 Task: Look for space in Basyūn, Egypt from 3rd August, 2023 to 17th August, 2023 for 3 adults, 1 child in price range Rs.3000 to Rs.15000. Place can be entire place with 3 bedrooms having 4 beds and 2 bathrooms. Property type can be house, flat, guest house. Booking option can be shelf check-in. Required host language is English.
Action: Mouse moved to (409, 77)
Screenshot: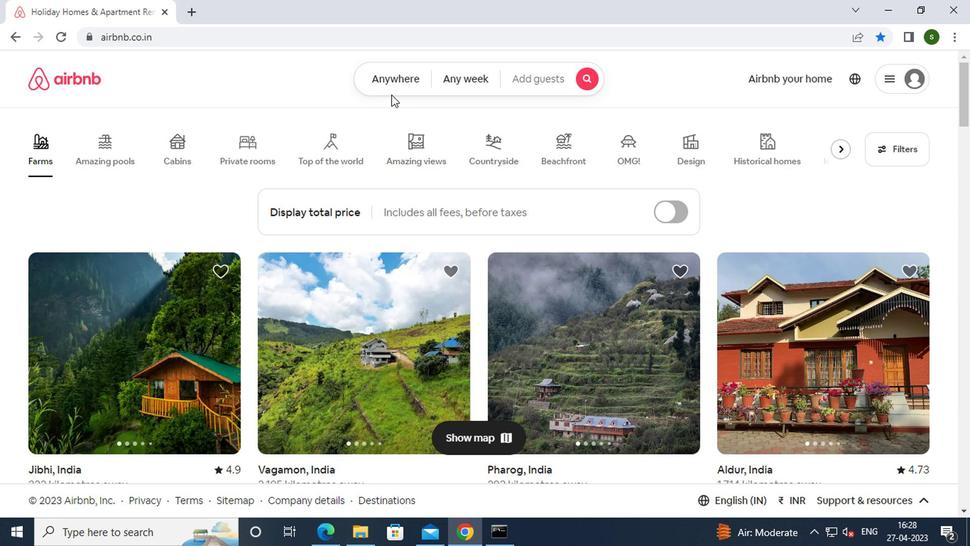 
Action: Mouse pressed left at (409, 77)
Screenshot: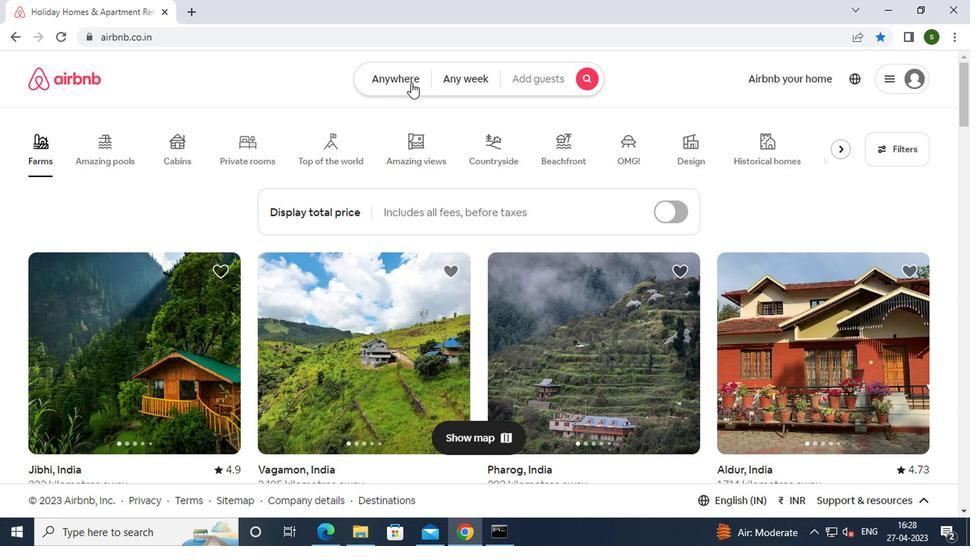 
Action: Mouse moved to (365, 137)
Screenshot: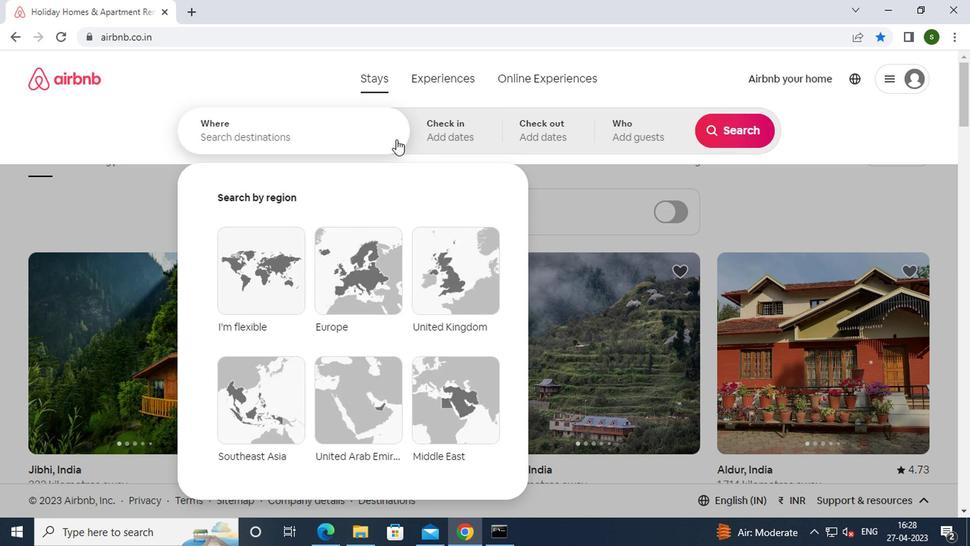 
Action: Mouse pressed left at (365, 137)
Screenshot: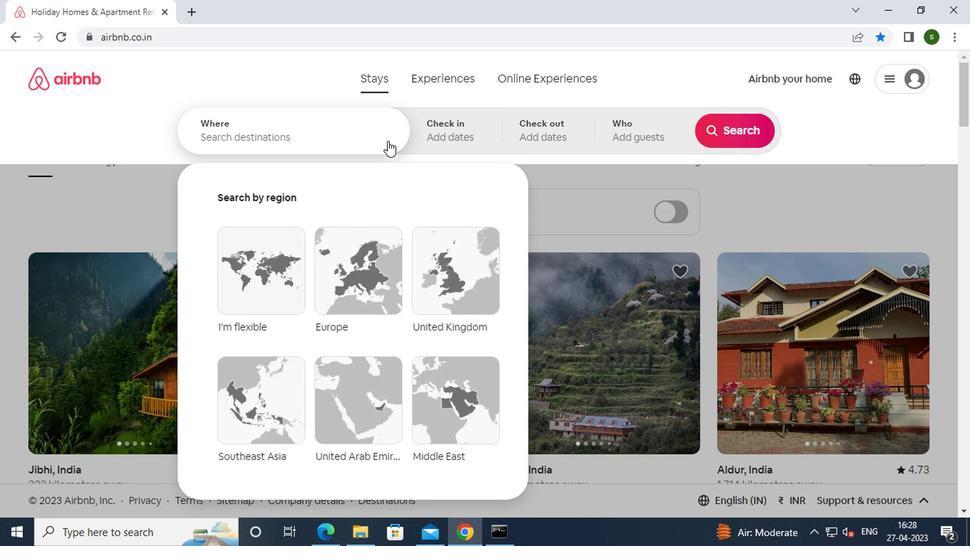 
Action: Key pressed b<Key.caps_lock>asyun,<Key.space><Key.caps_lock>e<Key.caps_lock>gypt<Key.enter>
Screenshot: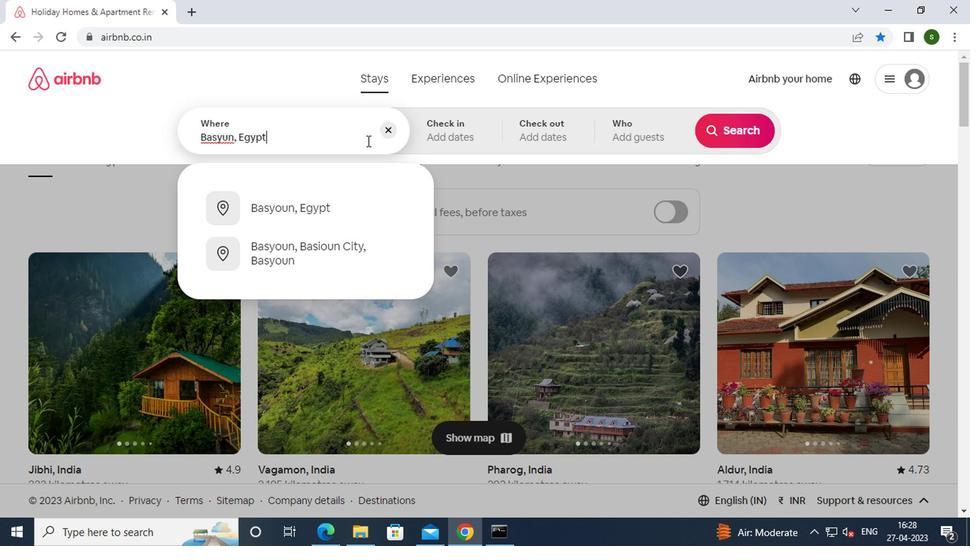 
Action: Mouse moved to (723, 243)
Screenshot: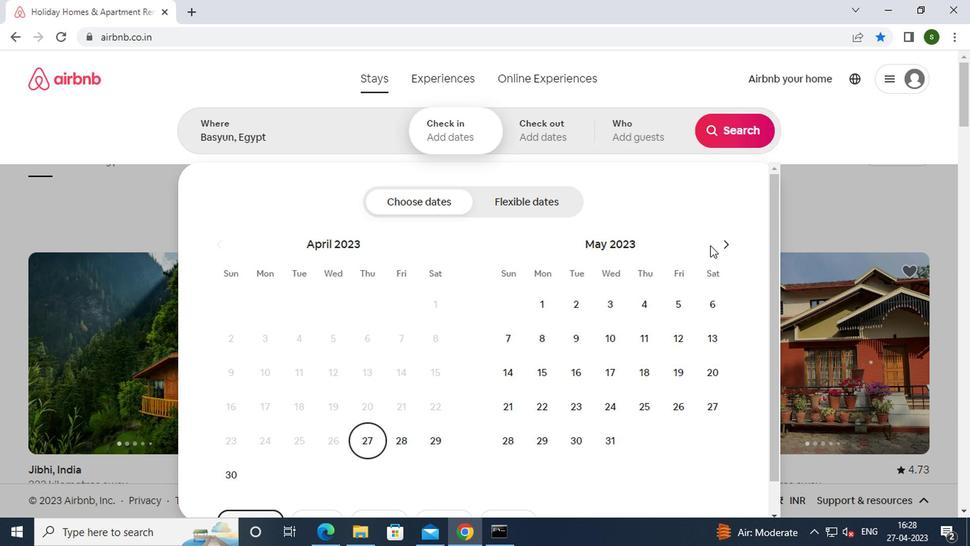 
Action: Mouse pressed left at (723, 243)
Screenshot: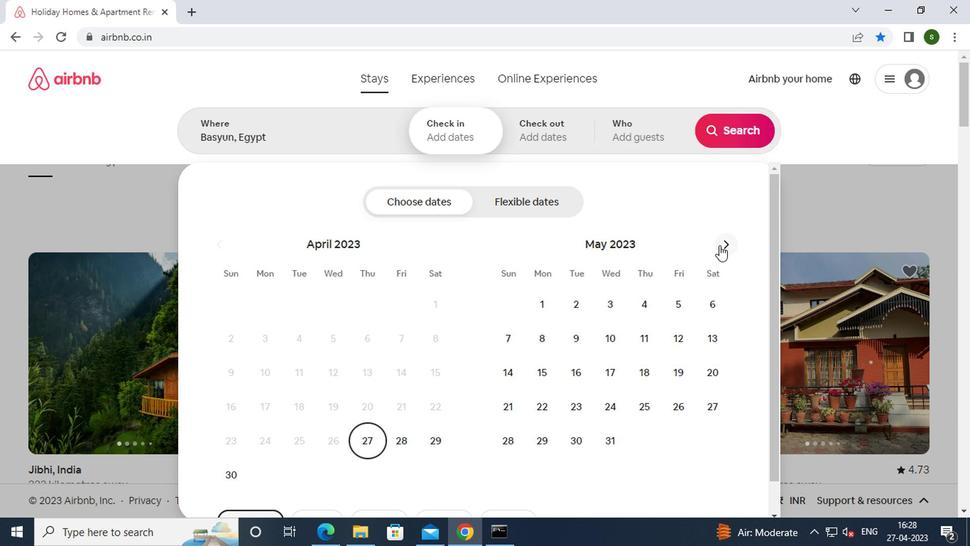 
Action: Mouse pressed left at (723, 243)
Screenshot: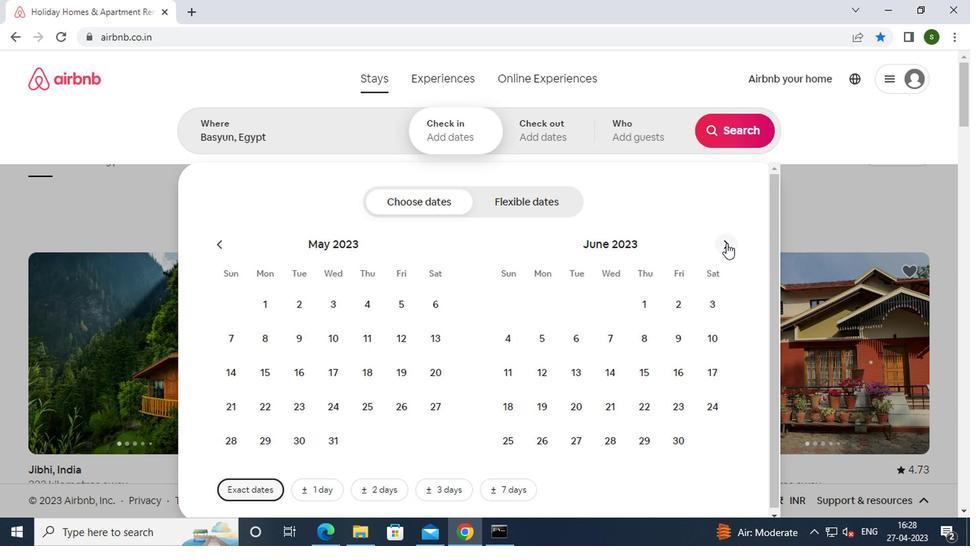 
Action: Mouse pressed left at (723, 243)
Screenshot: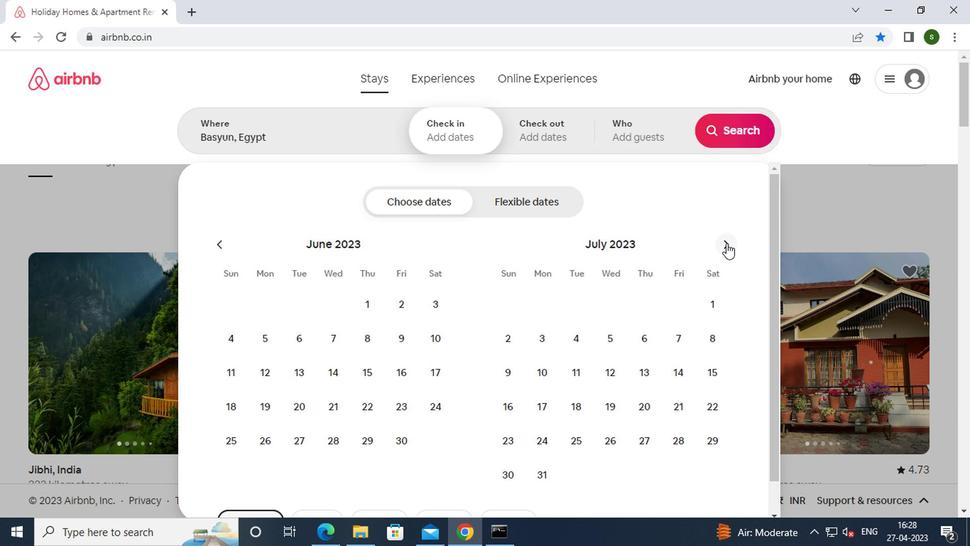 
Action: Mouse moved to (655, 309)
Screenshot: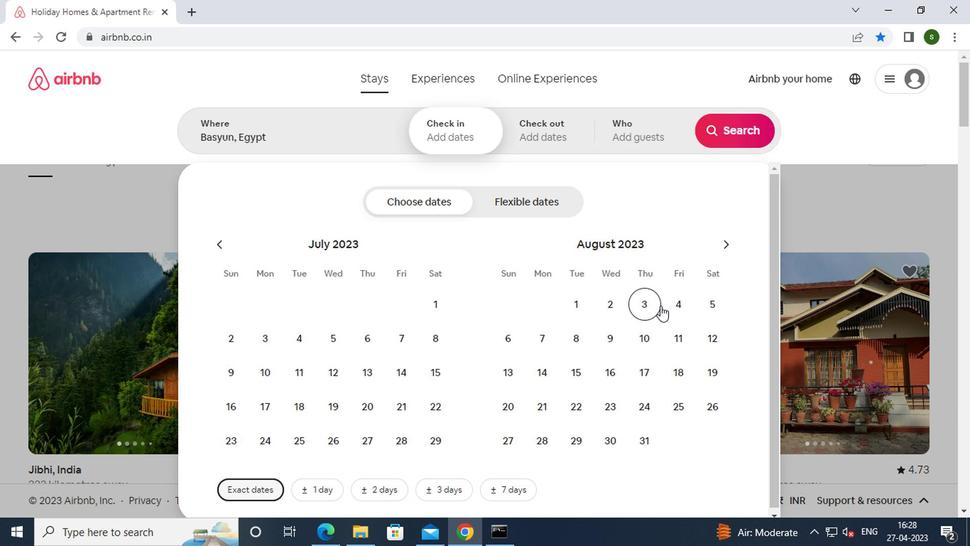 
Action: Mouse pressed left at (655, 309)
Screenshot: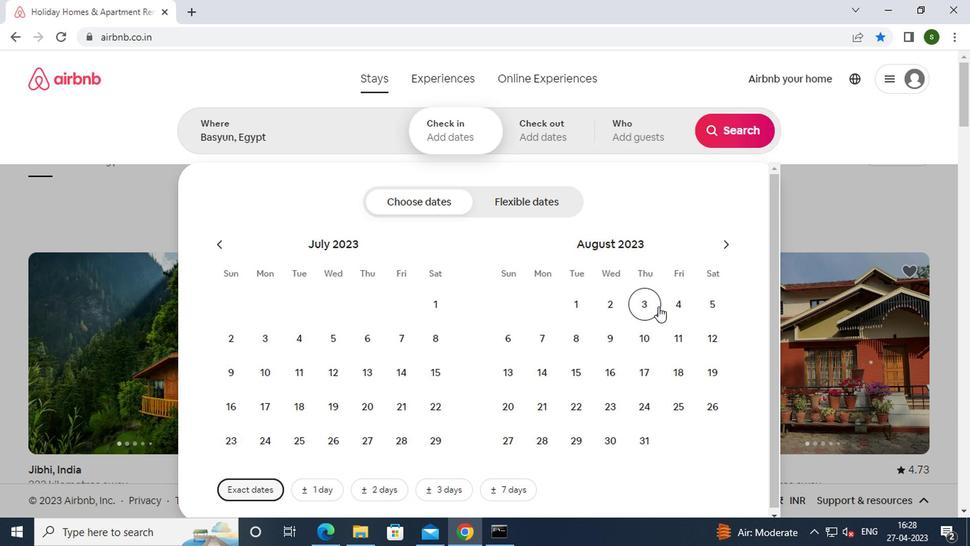 
Action: Mouse moved to (648, 373)
Screenshot: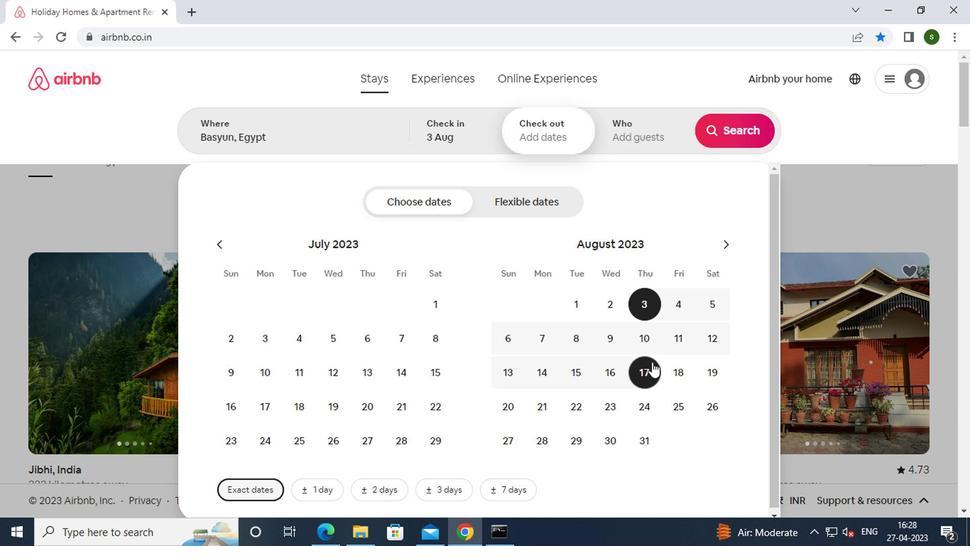 
Action: Mouse pressed left at (648, 373)
Screenshot: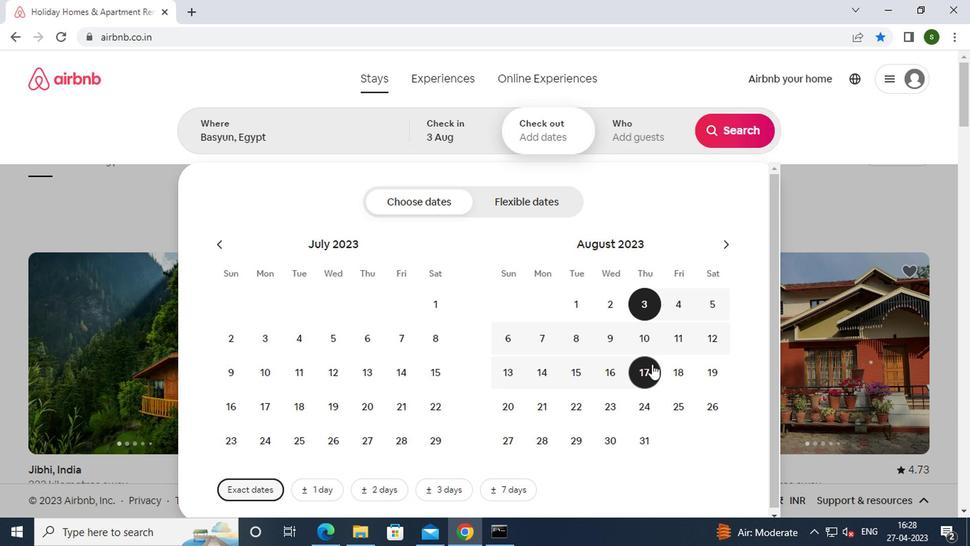 
Action: Mouse moved to (630, 115)
Screenshot: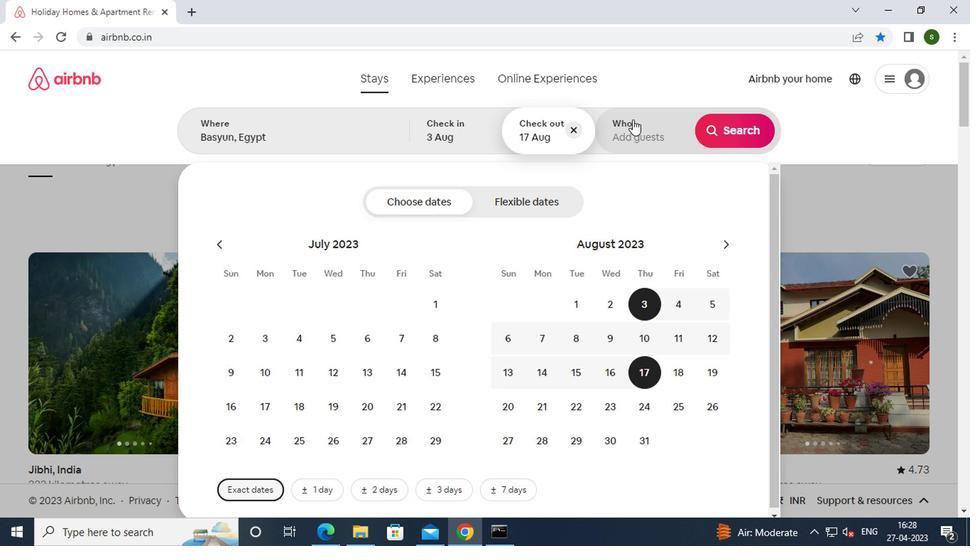 
Action: Mouse pressed left at (630, 115)
Screenshot: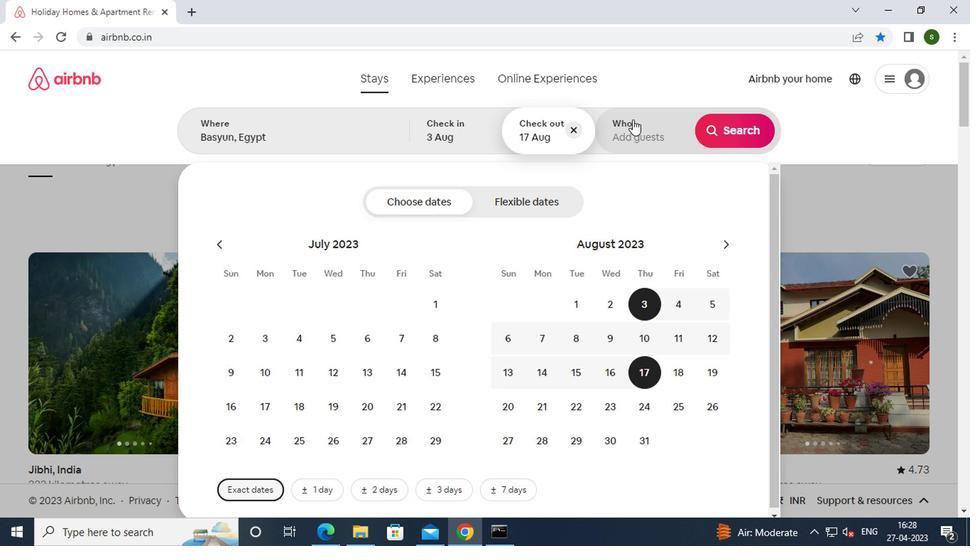 
Action: Mouse moved to (723, 203)
Screenshot: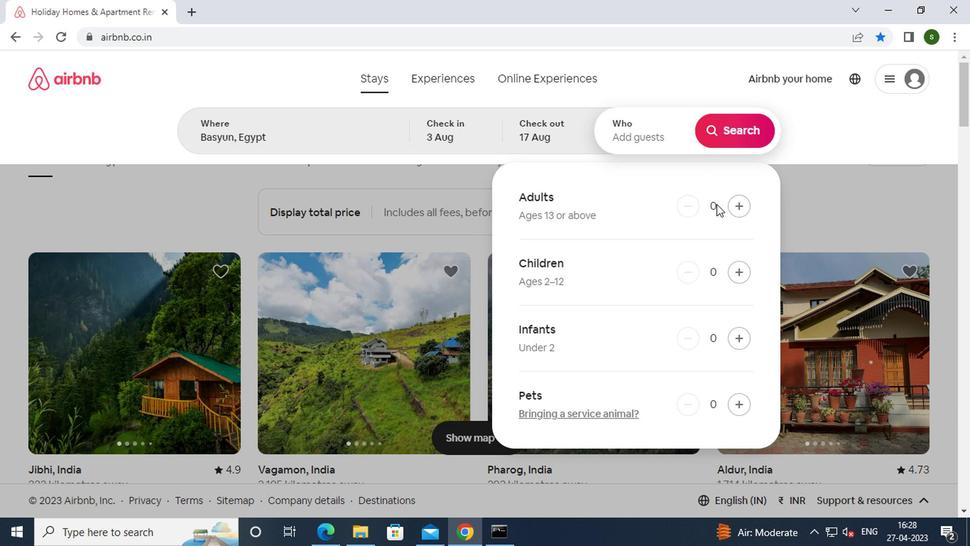 
Action: Mouse pressed left at (723, 203)
Screenshot: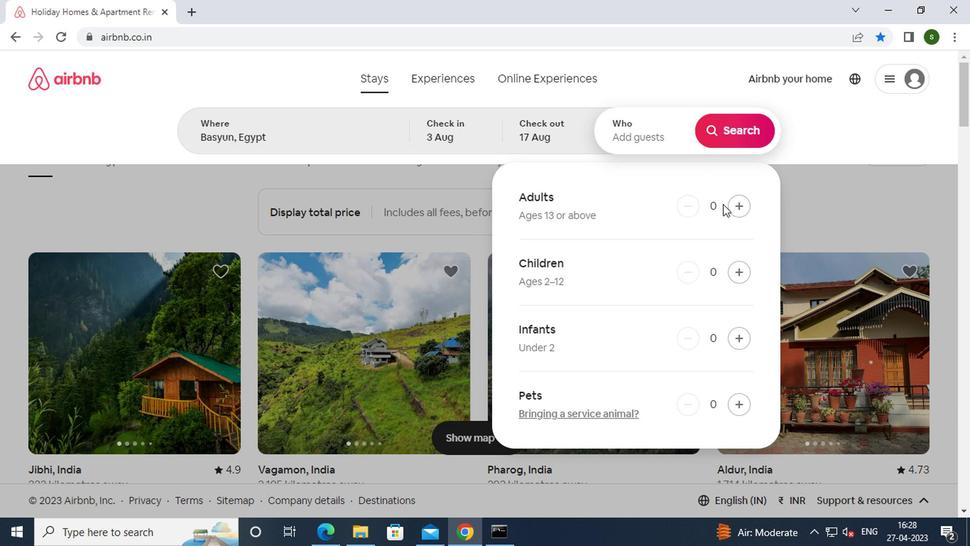 
Action: Mouse moved to (731, 203)
Screenshot: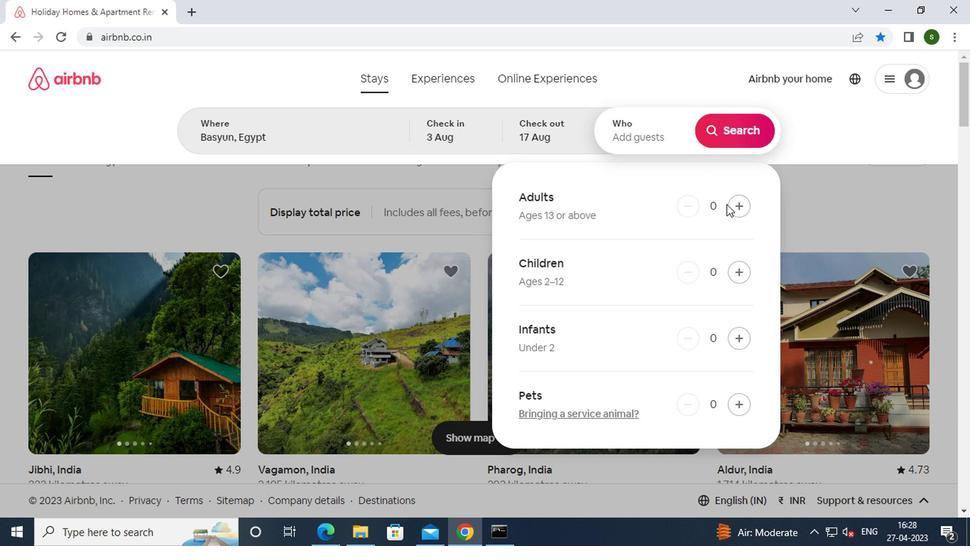 
Action: Mouse pressed left at (731, 203)
Screenshot: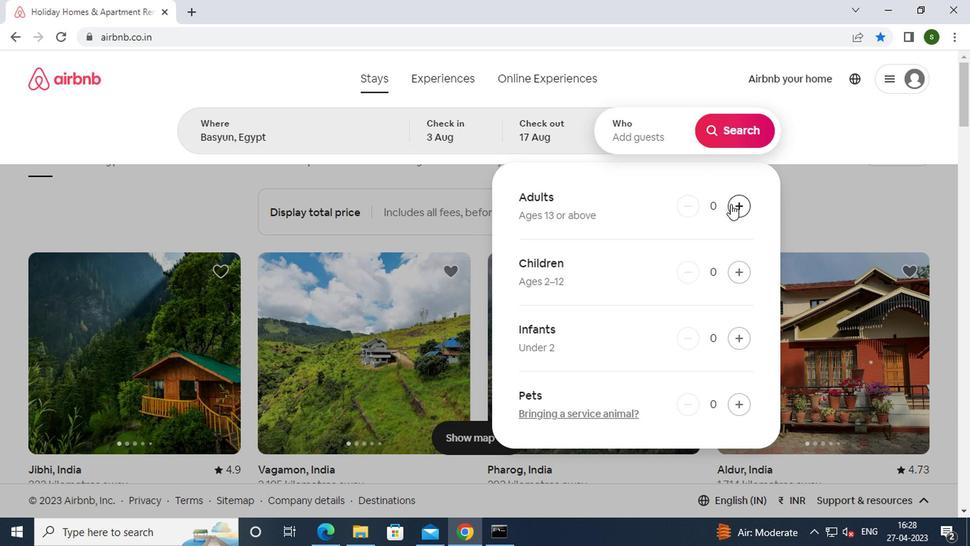 
Action: Mouse pressed left at (731, 203)
Screenshot: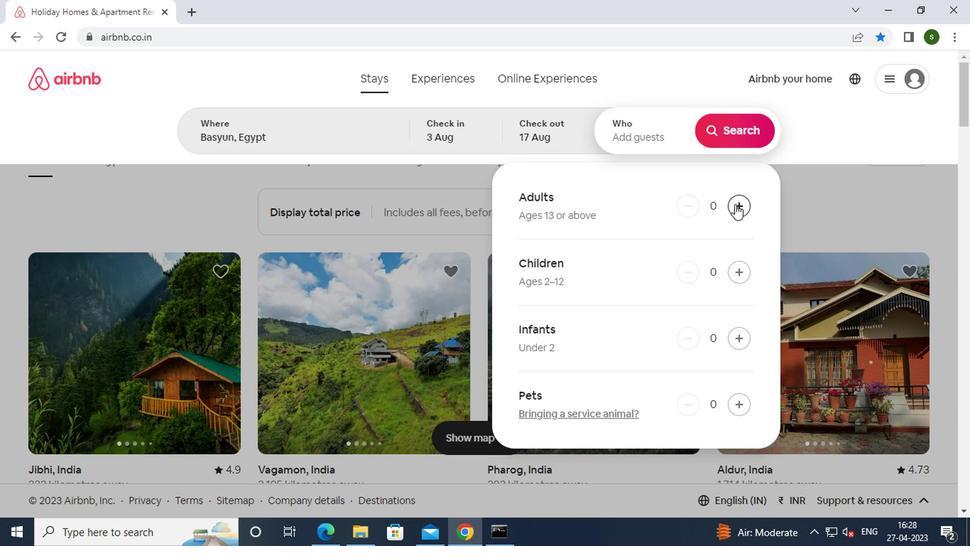 
Action: Mouse pressed left at (731, 203)
Screenshot: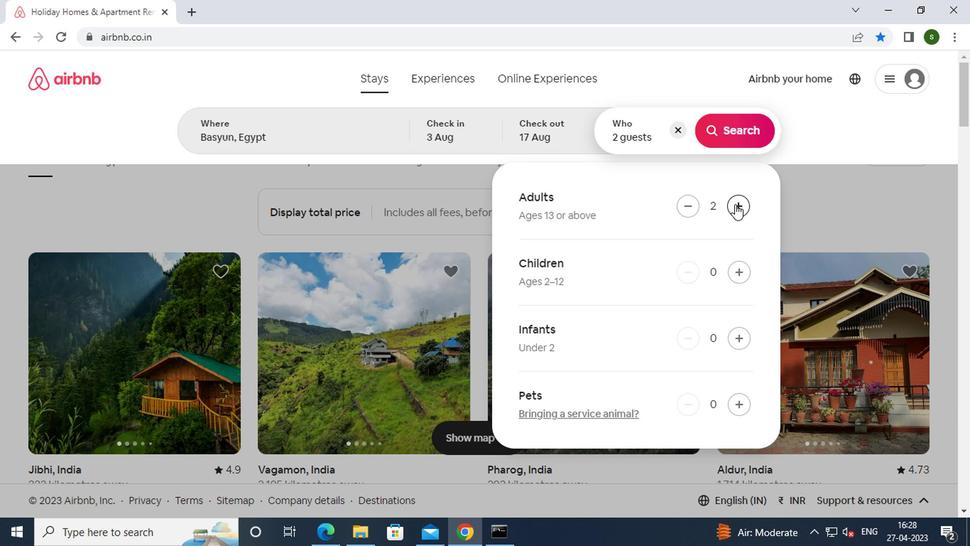 
Action: Mouse moved to (733, 271)
Screenshot: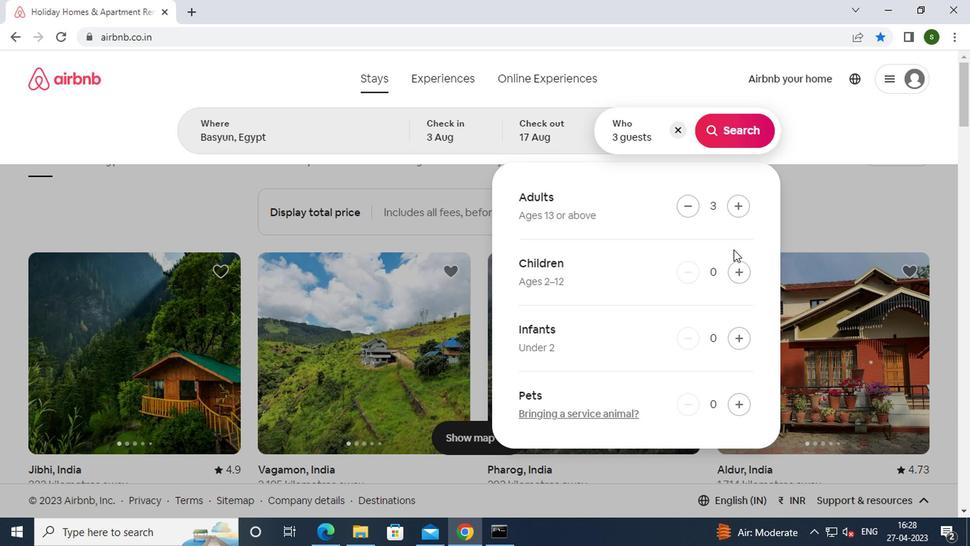 
Action: Mouse pressed left at (733, 271)
Screenshot: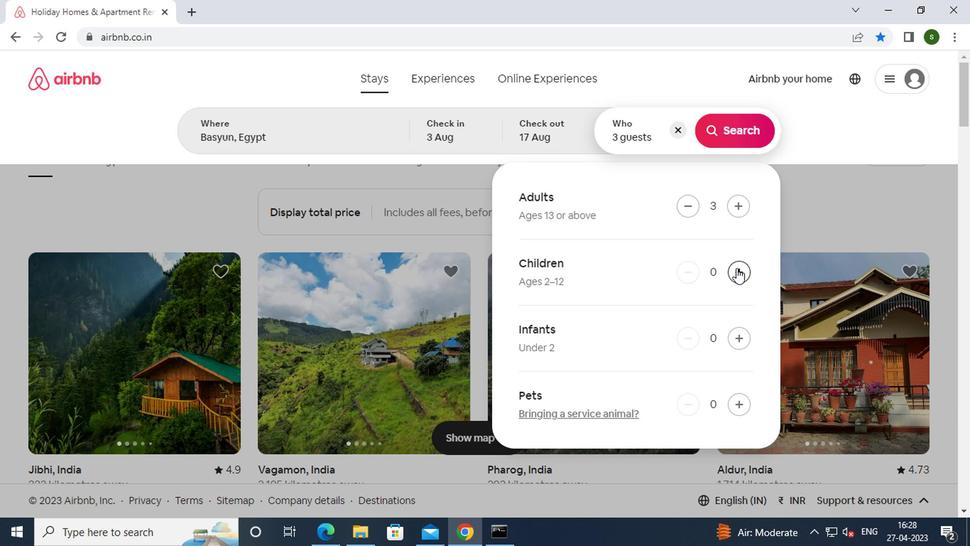 
Action: Mouse moved to (733, 117)
Screenshot: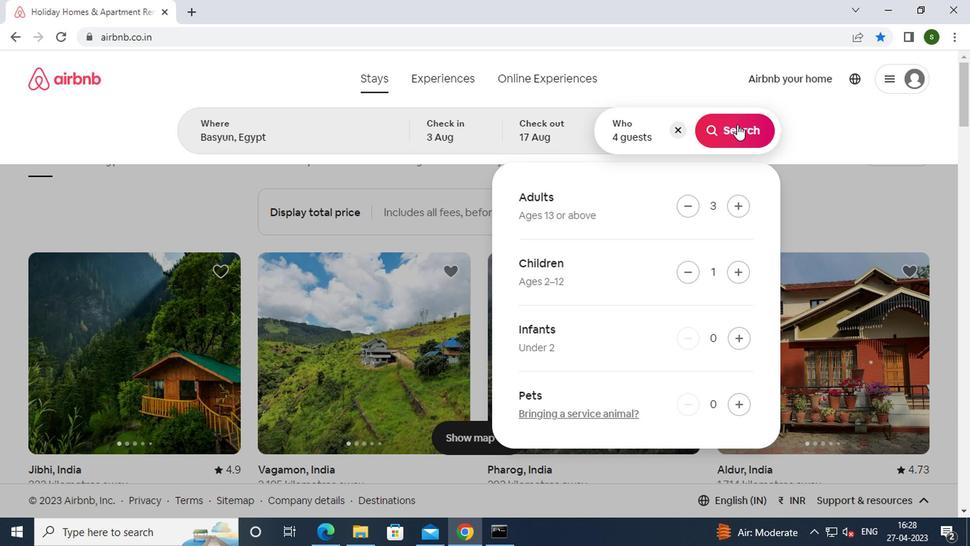 
Action: Mouse pressed left at (733, 117)
Screenshot: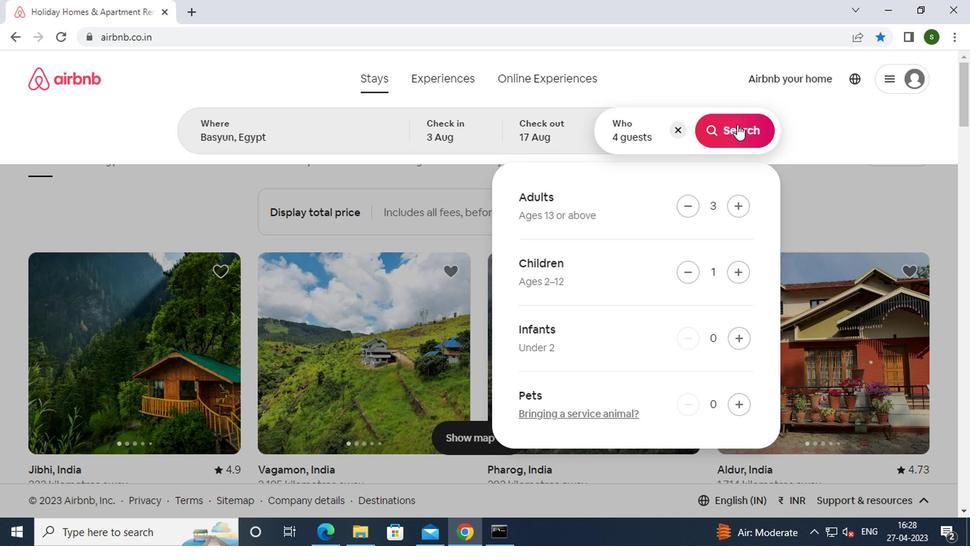 
Action: Mouse moved to (897, 140)
Screenshot: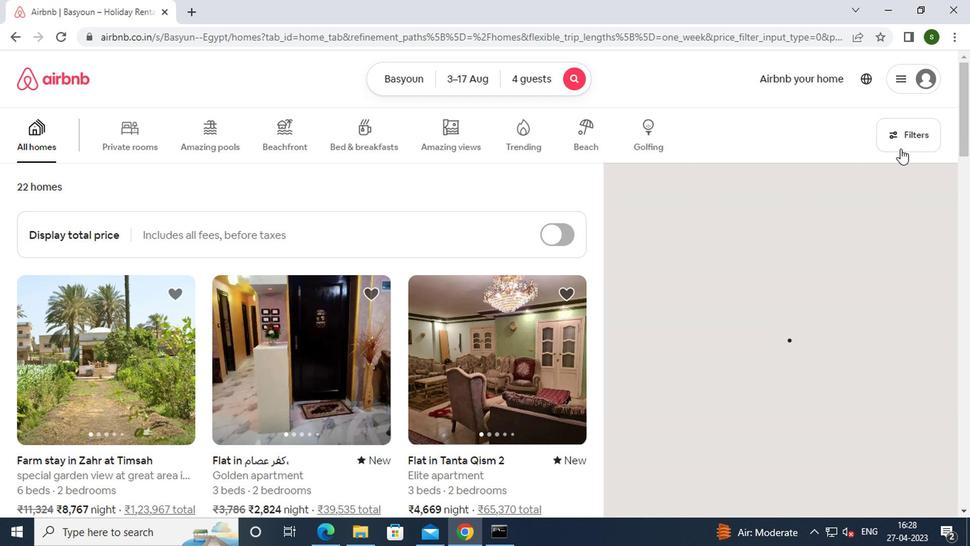
Action: Mouse pressed left at (897, 140)
Screenshot: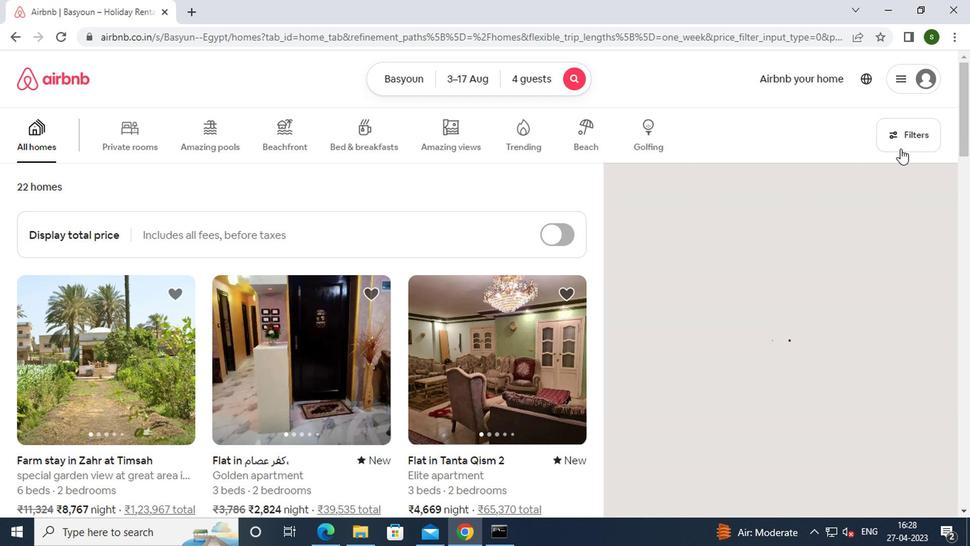 
Action: Mouse moved to (328, 320)
Screenshot: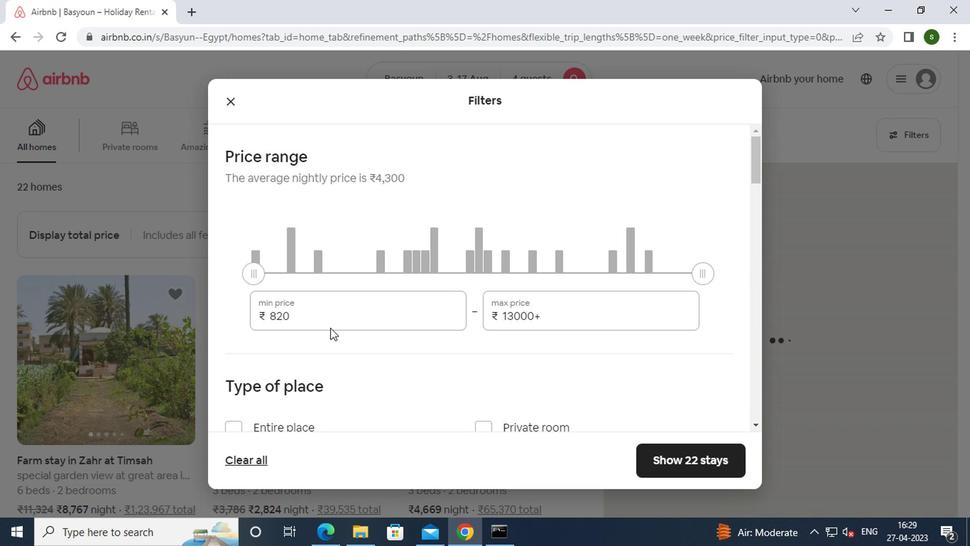
Action: Mouse pressed left at (328, 320)
Screenshot: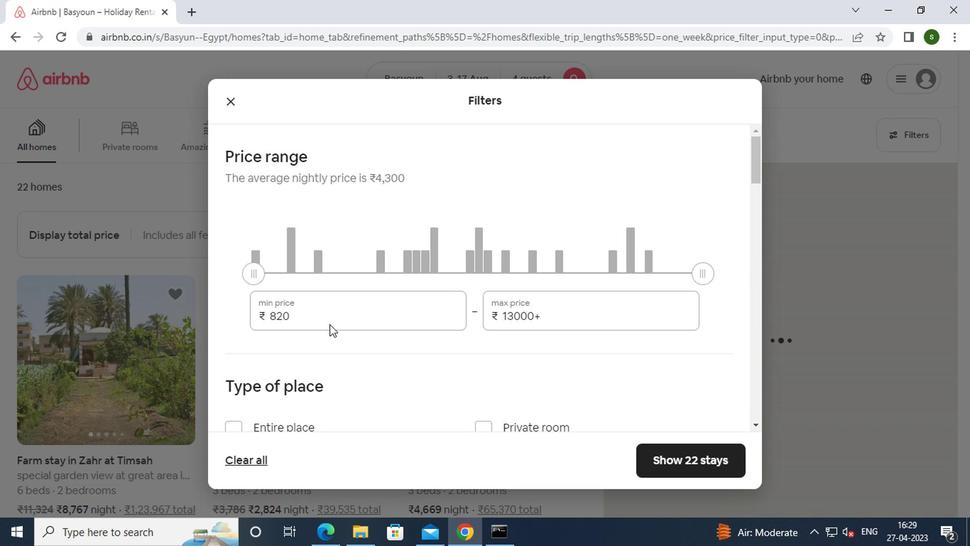 
Action: Mouse moved to (328, 319)
Screenshot: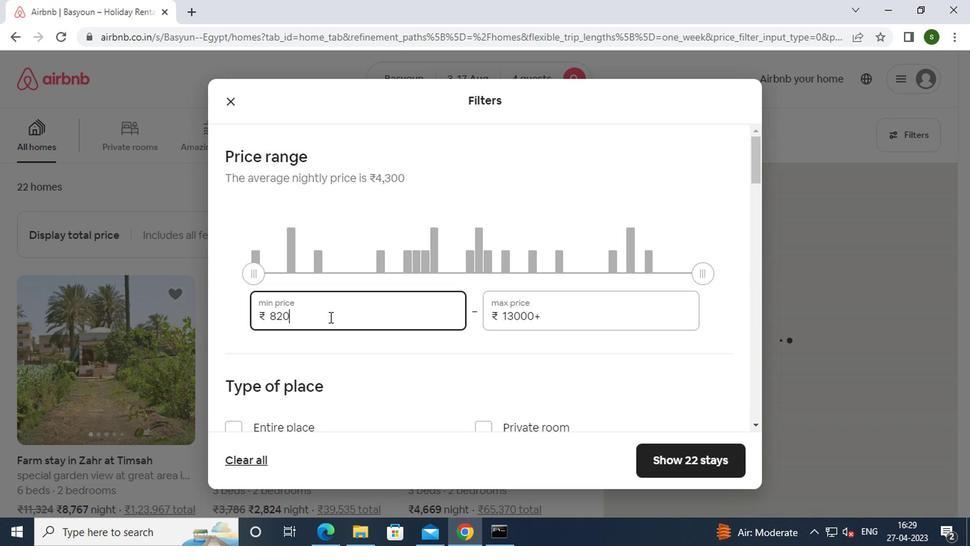 
Action: Key pressed <Key.backspace><Key.backspace><Key.backspace><Key.backspace><Key.backspace><Key.backspace><Key.backspace><Key.backspace><Key.backspace>3000
Screenshot: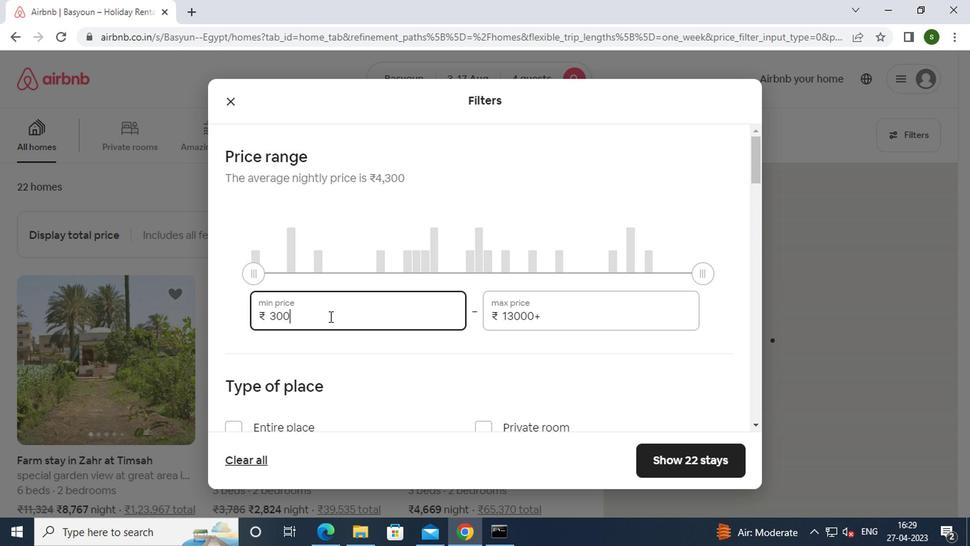 
Action: Mouse moved to (551, 316)
Screenshot: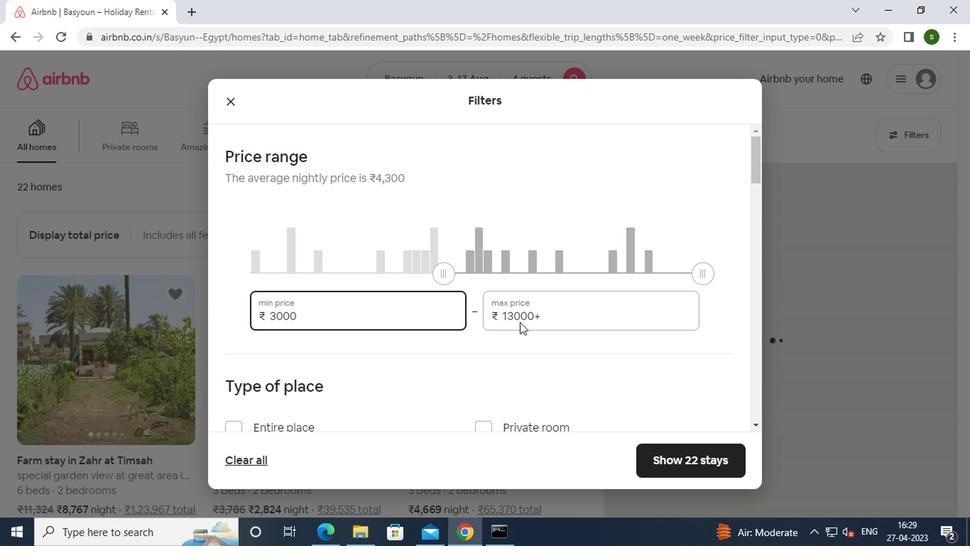 
Action: Mouse pressed left at (551, 316)
Screenshot: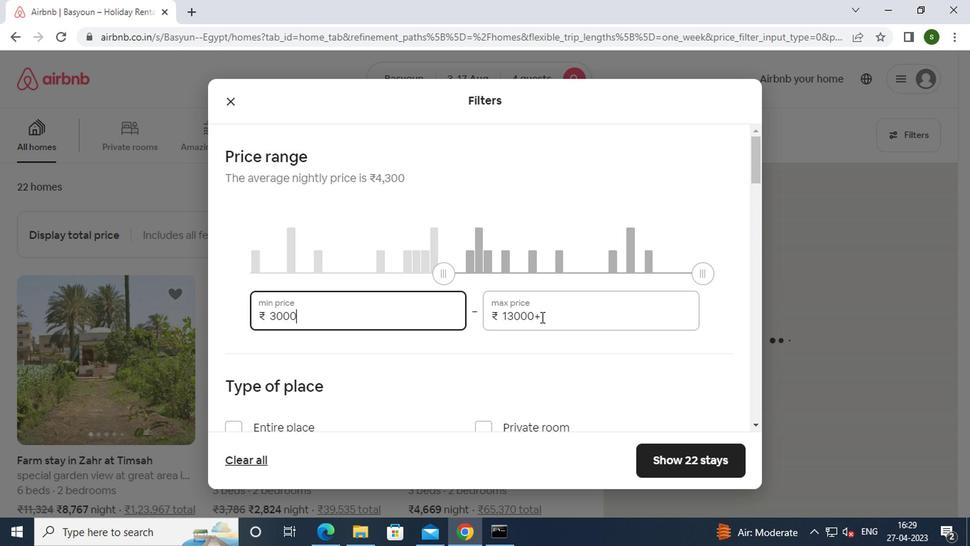 
Action: Key pressed <Key.backspace><Key.backspace><Key.backspace><Key.backspace><Key.backspace><Key.backspace><Key.backspace><Key.backspace><Key.backspace><Key.backspace><Key.backspace><Key.backspace>15000
Screenshot: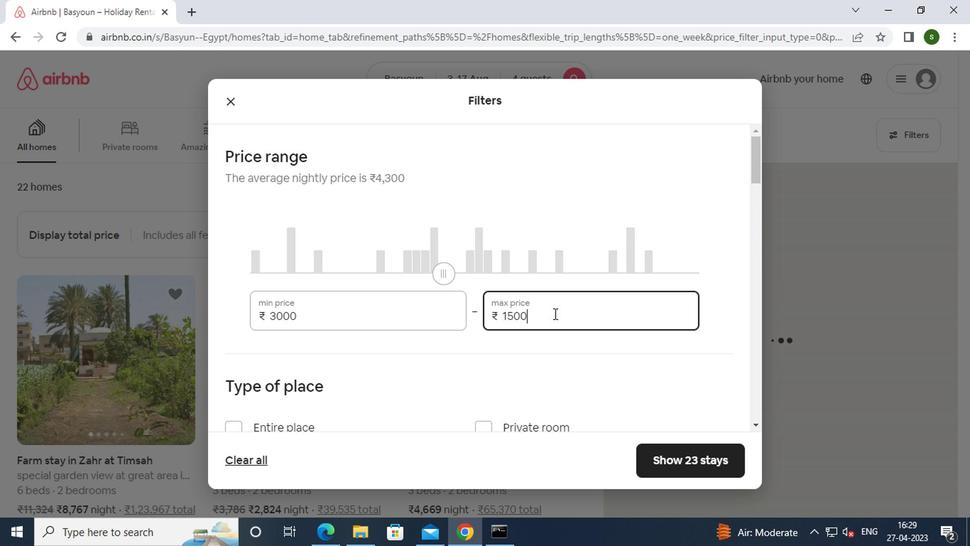
Action: Mouse moved to (434, 320)
Screenshot: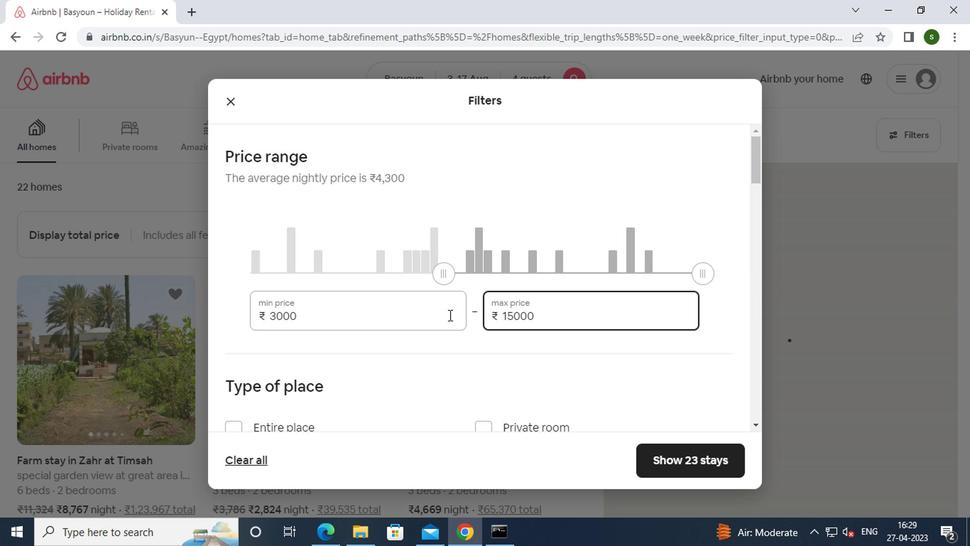
Action: Mouse scrolled (434, 319) with delta (0, 0)
Screenshot: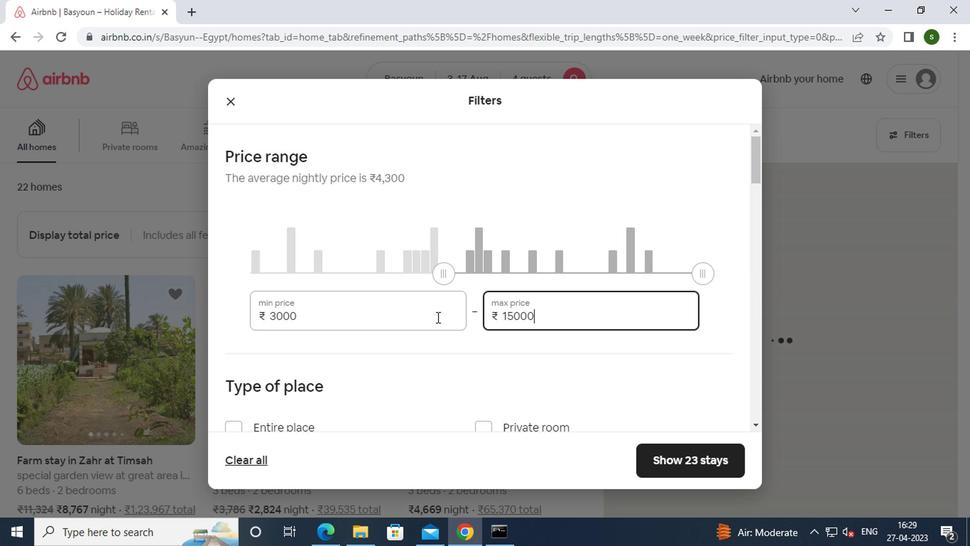 
Action: Mouse scrolled (434, 319) with delta (0, 0)
Screenshot: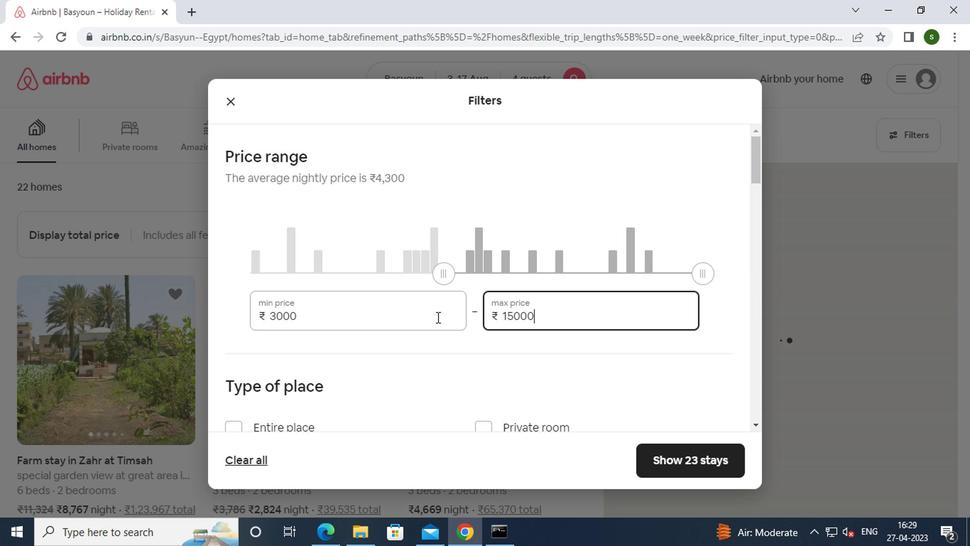 
Action: Mouse moved to (289, 296)
Screenshot: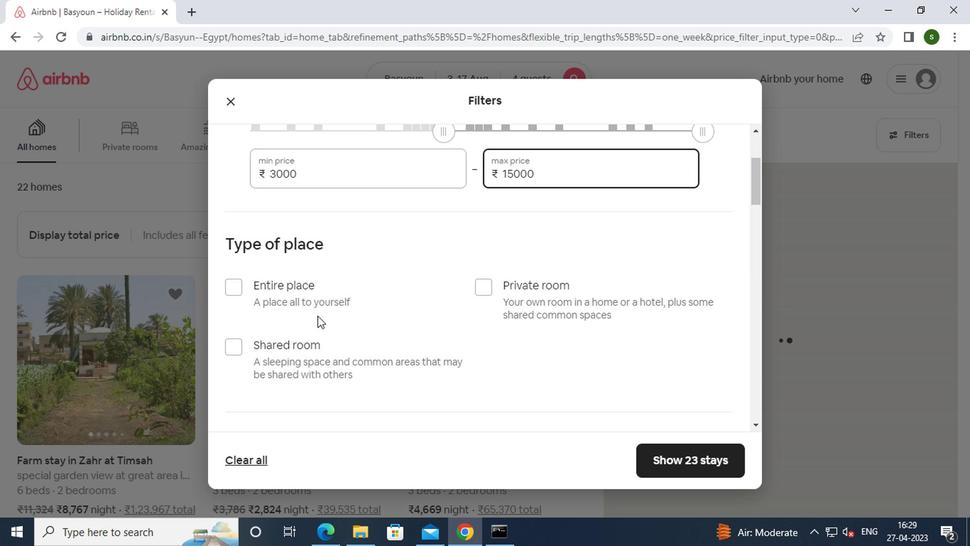 
Action: Mouse pressed left at (289, 296)
Screenshot: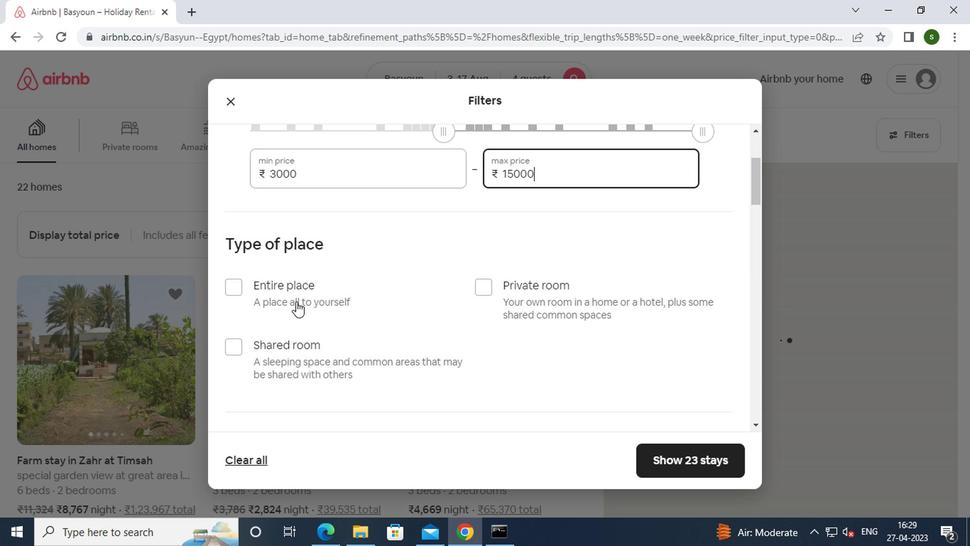 
Action: Mouse scrolled (289, 295) with delta (0, -1)
Screenshot: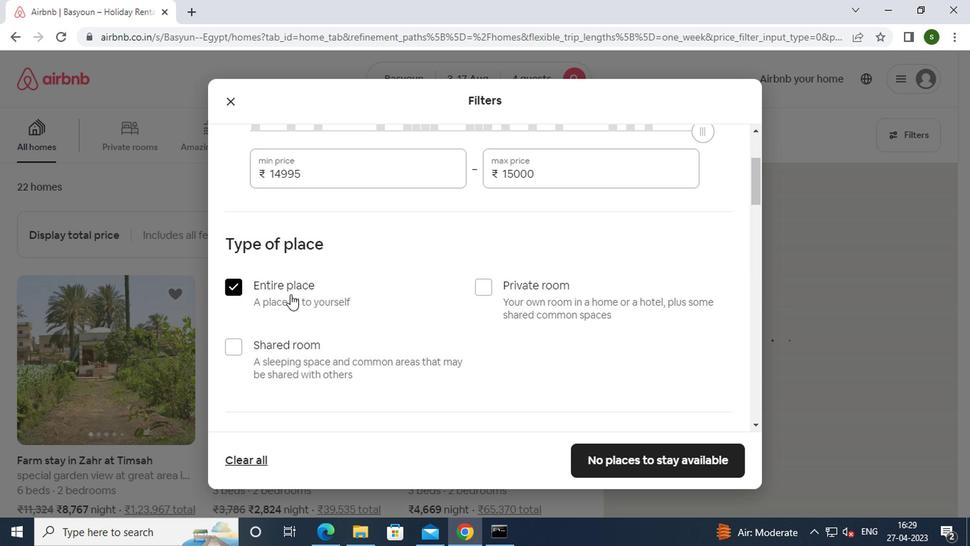 
Action: Mouse scrolled (289, 295) with delta (0, -1)
Screenshot: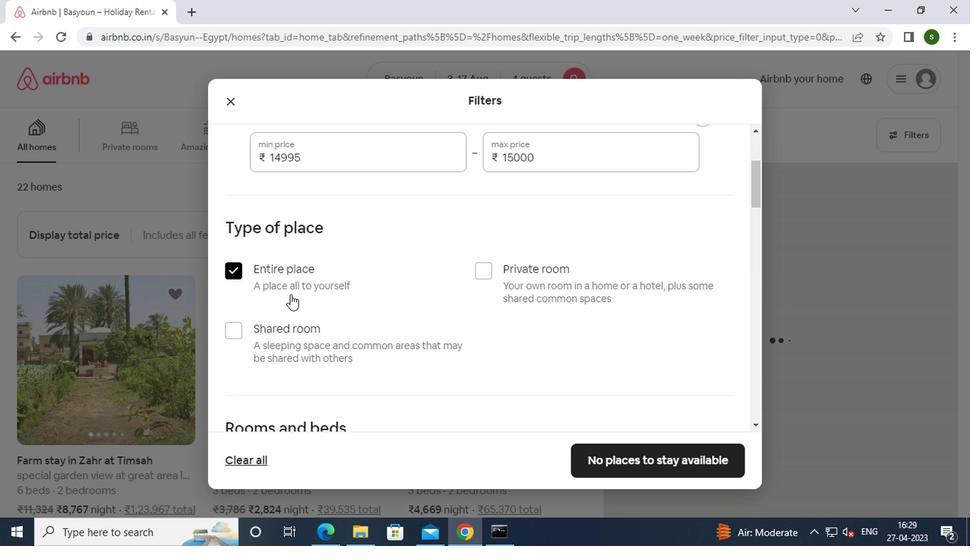 
Action: Mouse scrolled (289, 295) with delta (0, -1)
Screenshot: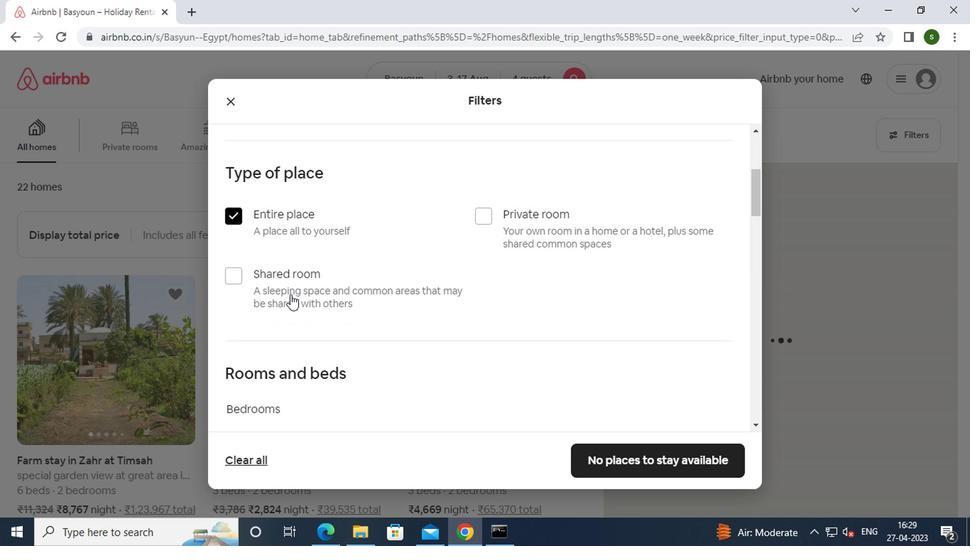 
Action: Mouse moved to (414, 319)
Screenshot: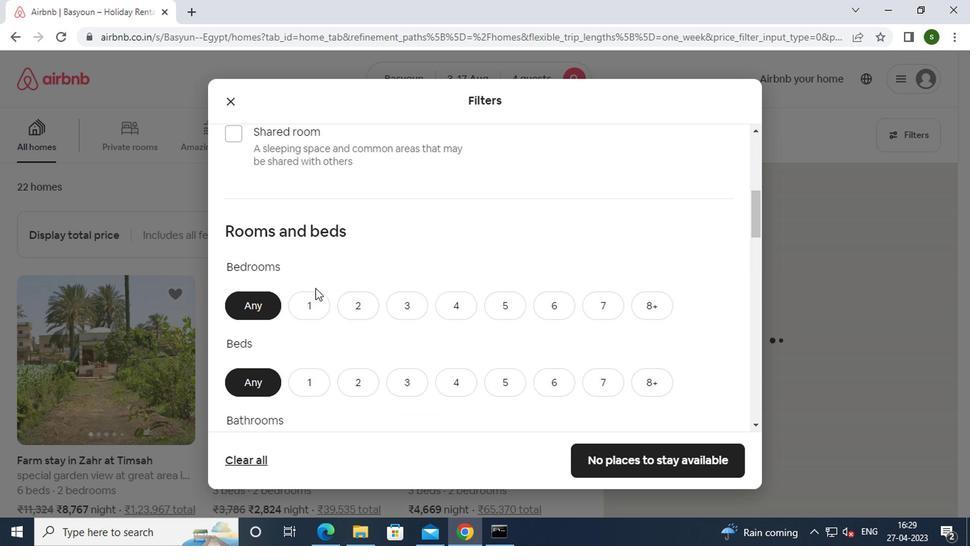 
Action: Mouse pressed left at (414, 319)
Screenshot: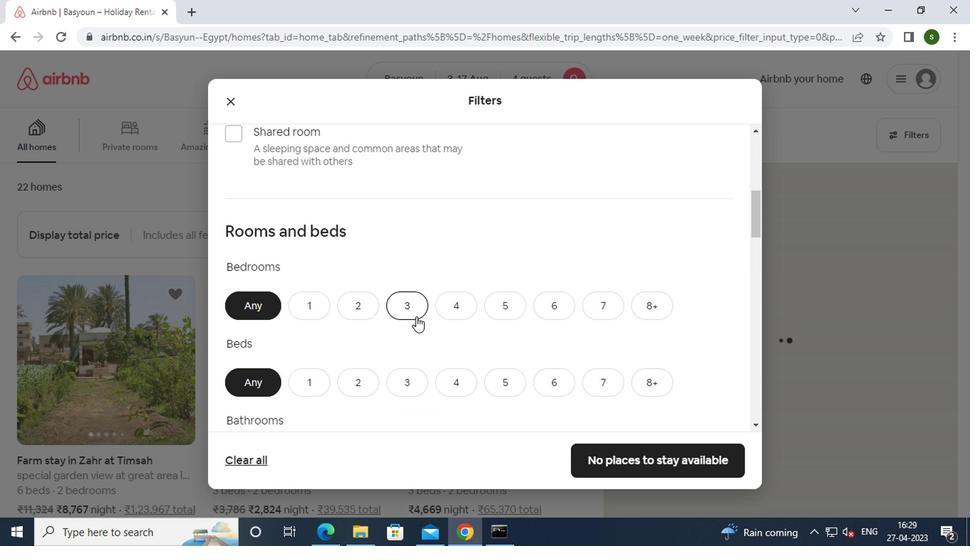 
Action: Mouse moved to (452, 384)
Screenshot: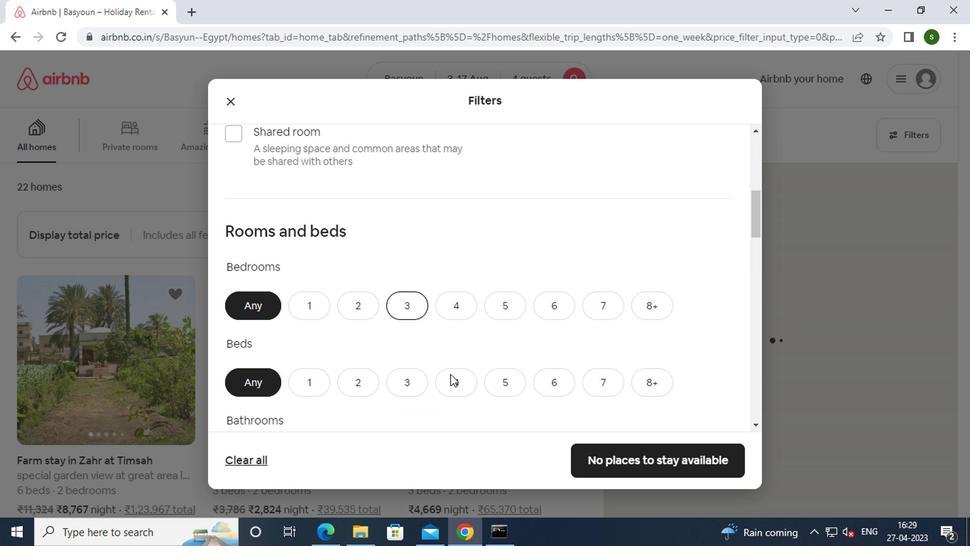 
Action: Mouse pressed left at (452, 384)
Screenshot: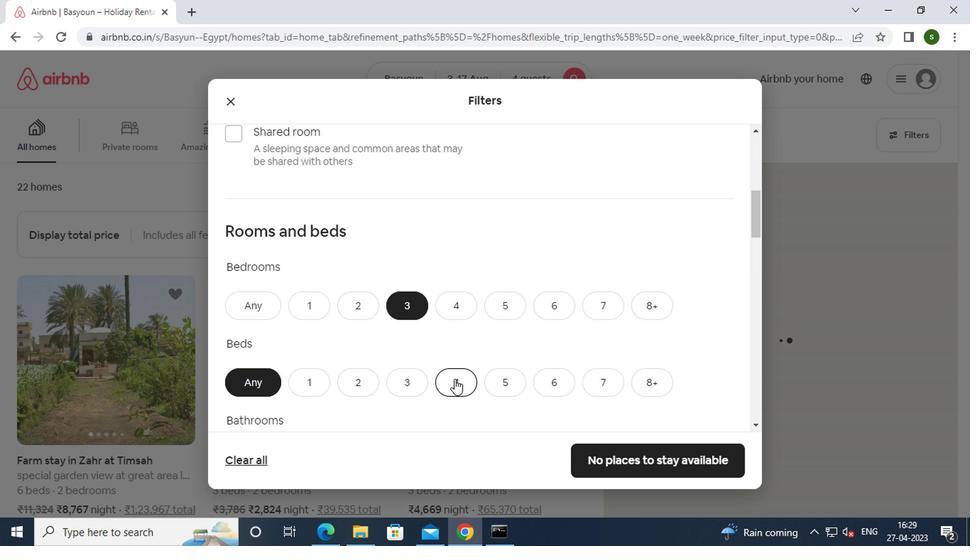 
Action: Mouse scrolled (452, 383) with delta (0, 0)
Screenshot: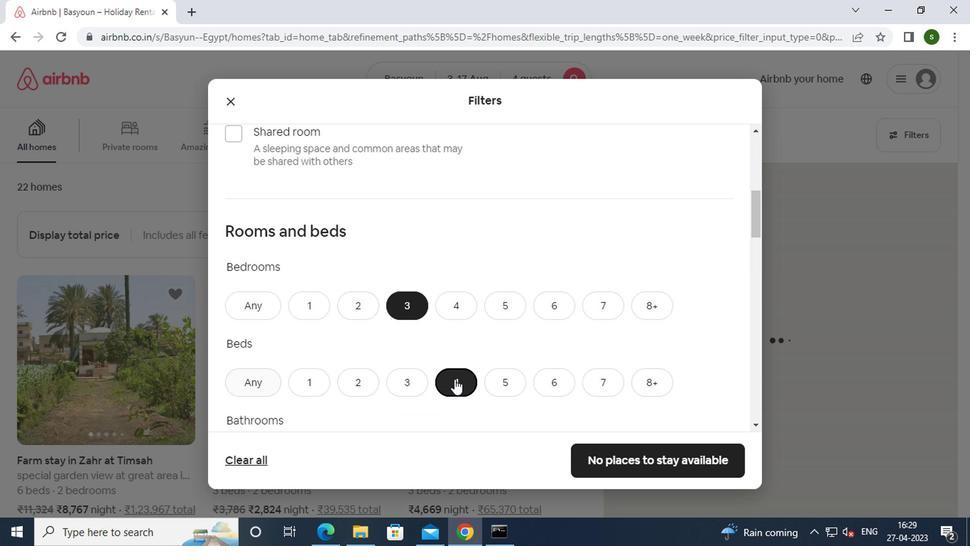 
Action: Mouse scrolled (452, 383) with delta (0, 0)
Screenshot: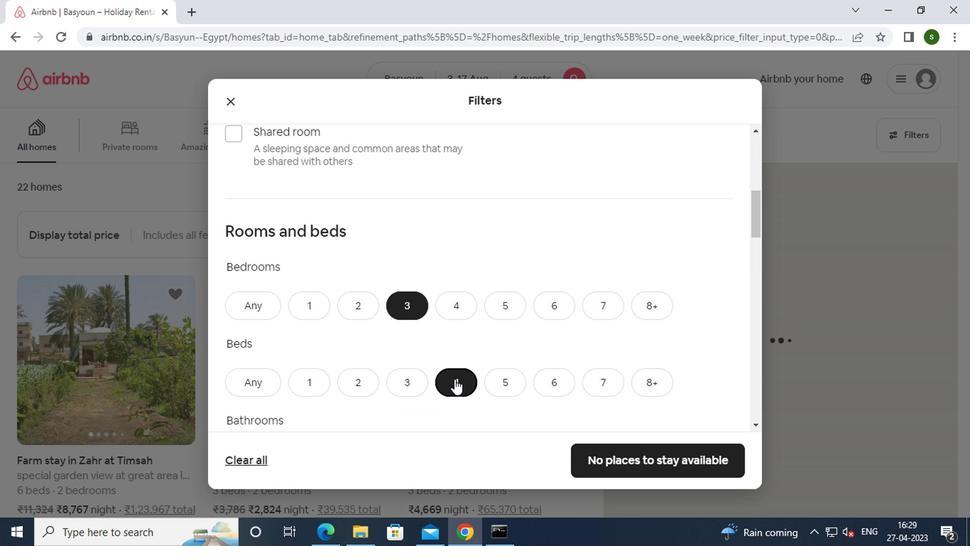 
Action: Mouse moved to (354, 317)
Screenshot: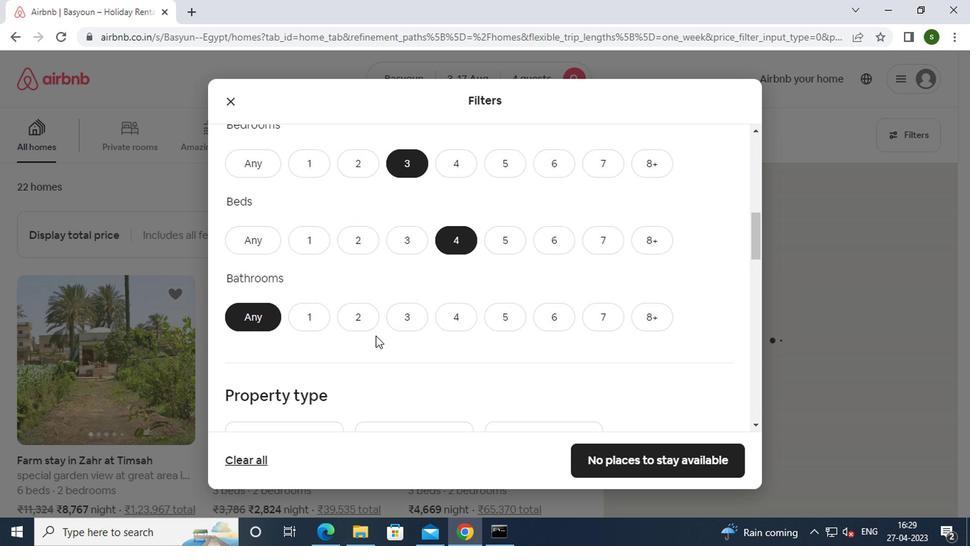 
Action: Mouse pressed left at (354, 317)
Screenshot: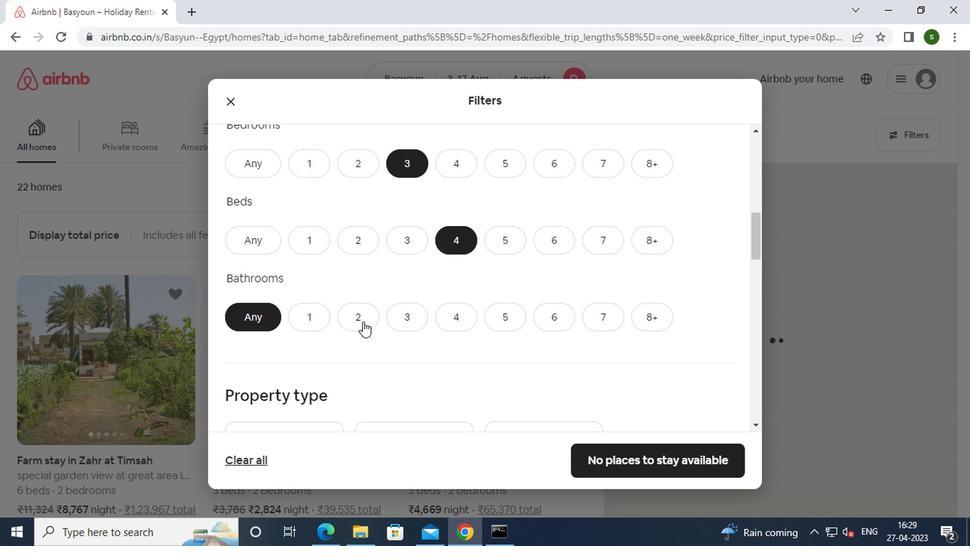 
Action: Mouse scrolled (354, 316) with delta (0, -1)
Screenshot: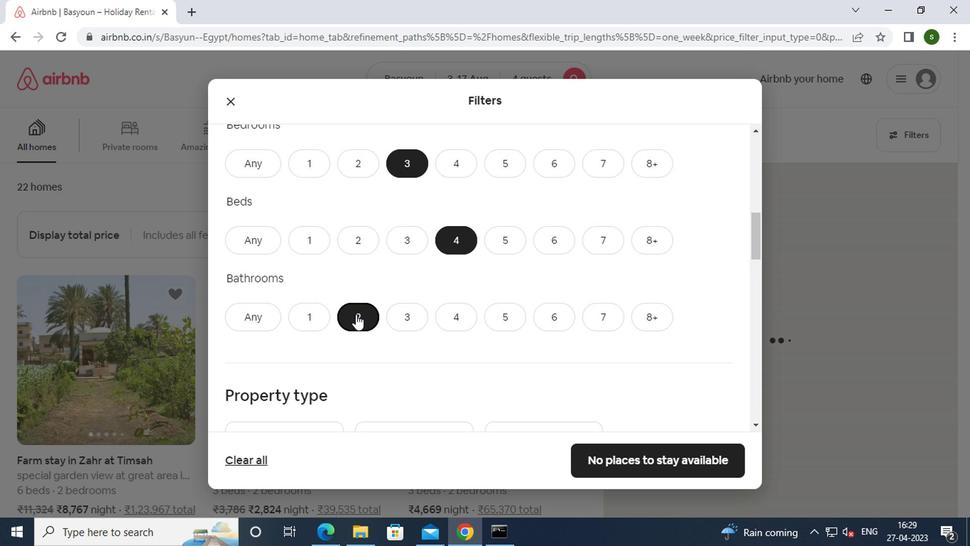 
Action: Mouse scrolled (354, 316) with delta (0, -1)
Screenshot: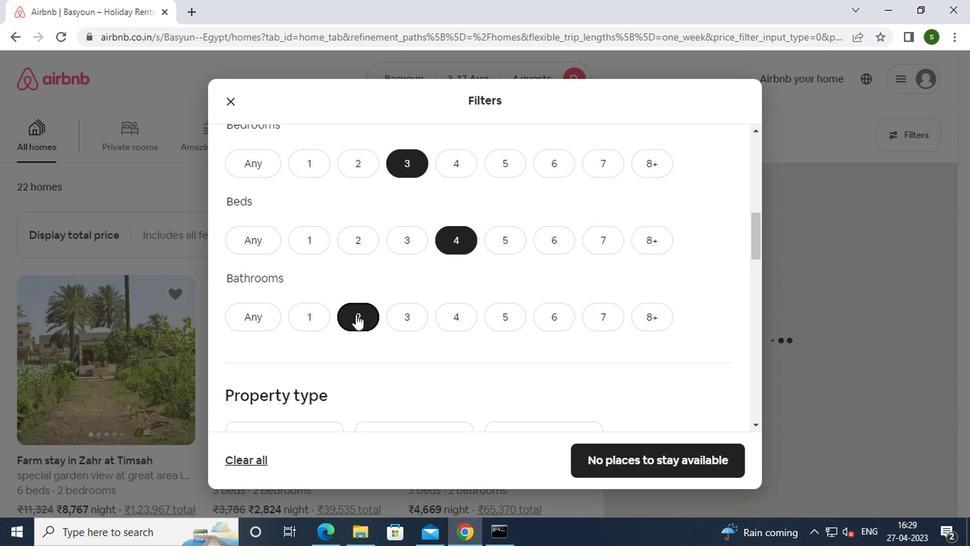 
Action: Mouse scrolled (354, 316) with delta (0, -1)
Screenshot: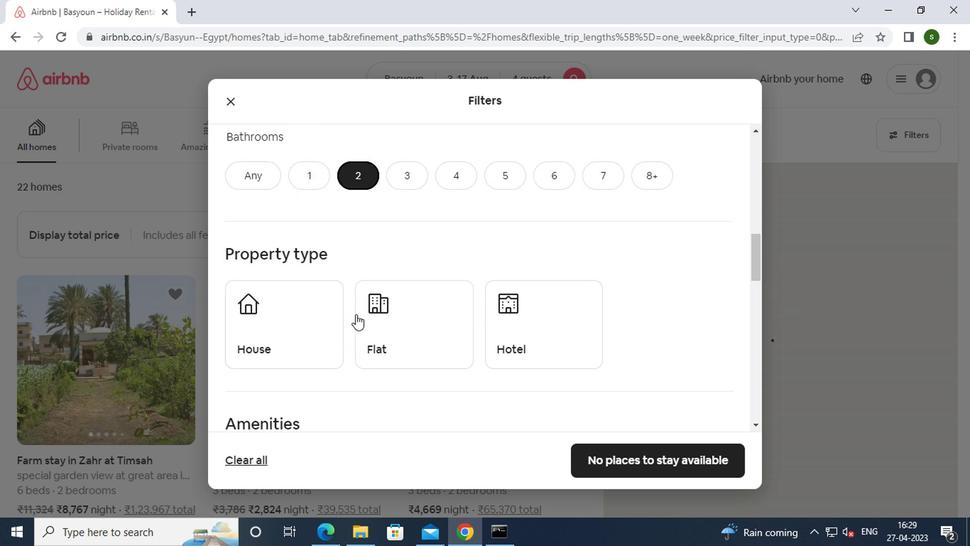 
Action: Mouse moved to (288, 256)
Screenshot: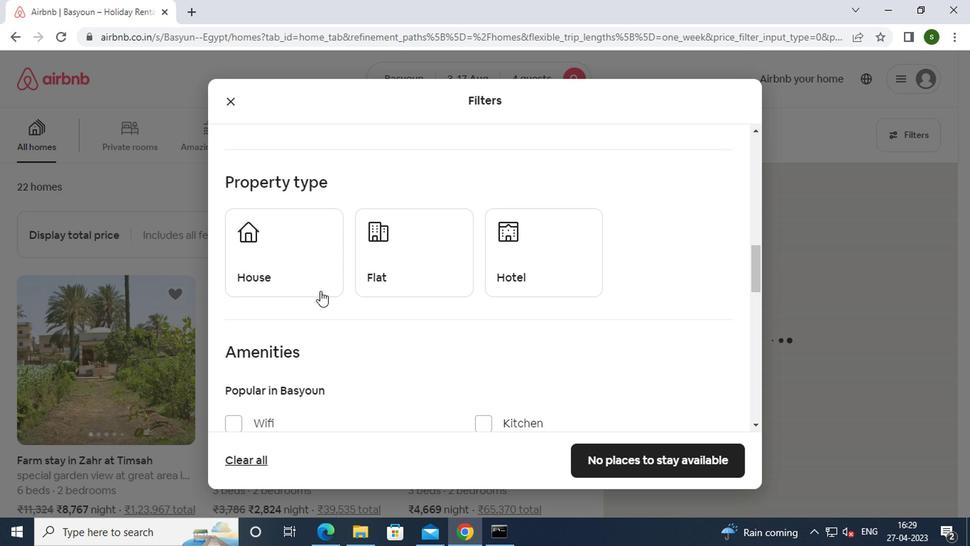 
Action: Mouse pressed left at (288, 256)
Screenshot: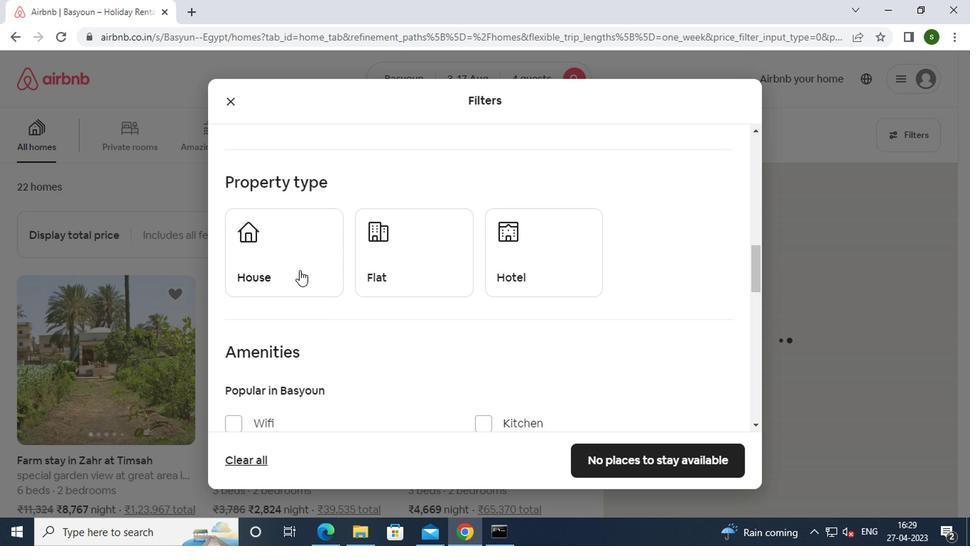 
Action: Mouse moved to (420, 249)
Screenshot: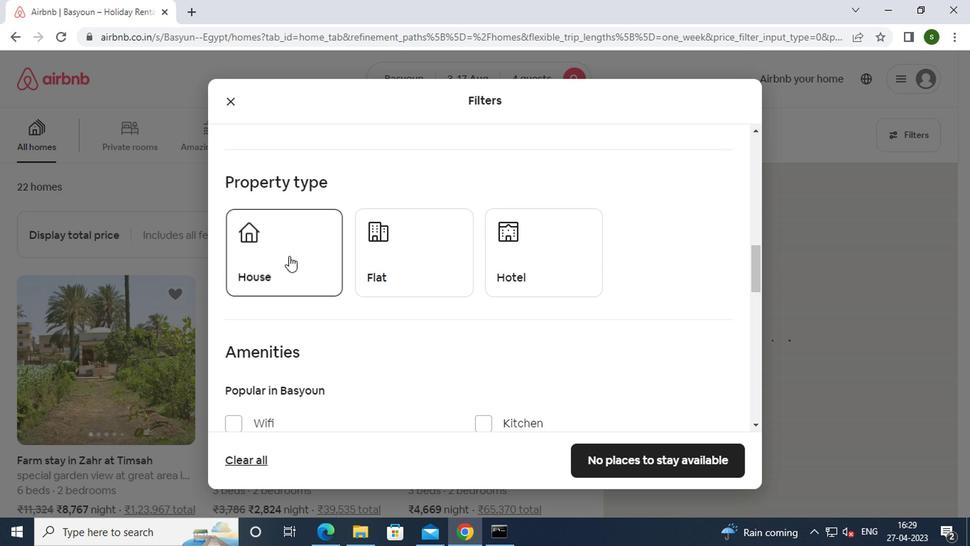 
Action: Mouse pressed left at (420, 249)
Screenshot: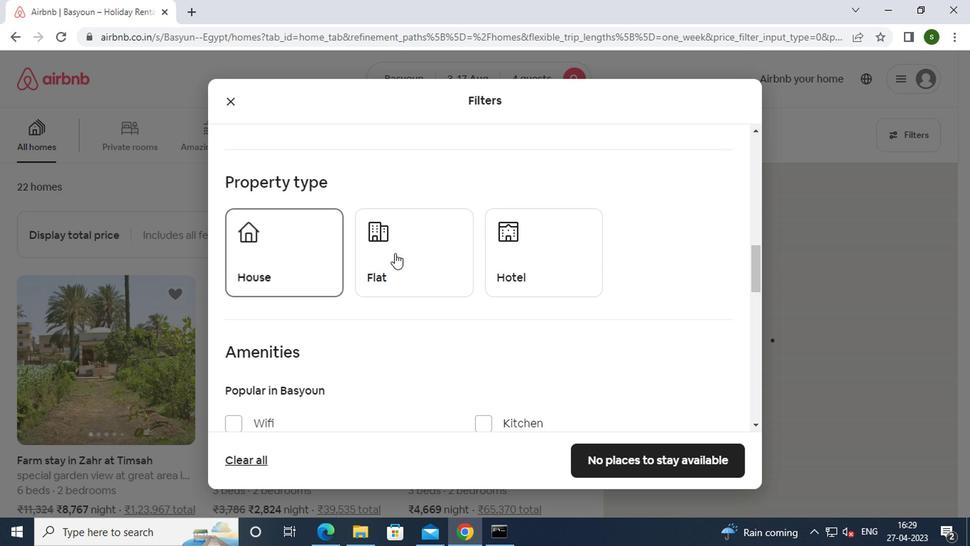
Action: Mouse moved to (427, 249)
Screenshot: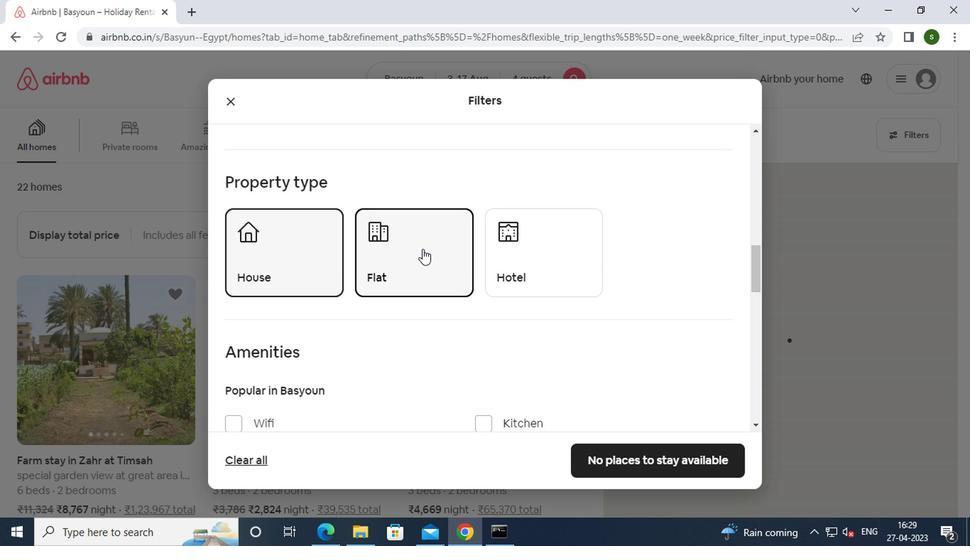 
Action: Mouse scrolled (427, 248) with delta (0, -1)
Screenshot: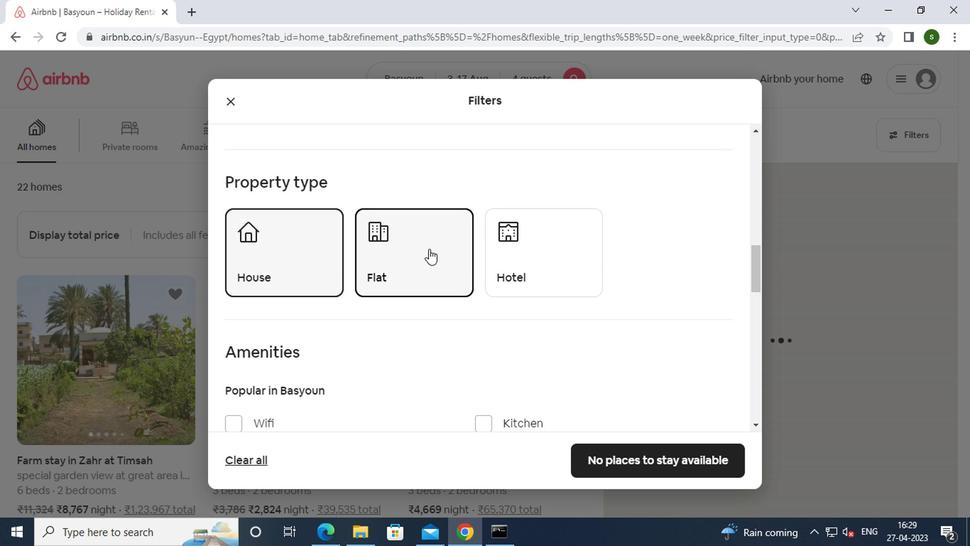 
Action: Mouse scrolled (427, 248) with delta (0, -1)
Screenshot: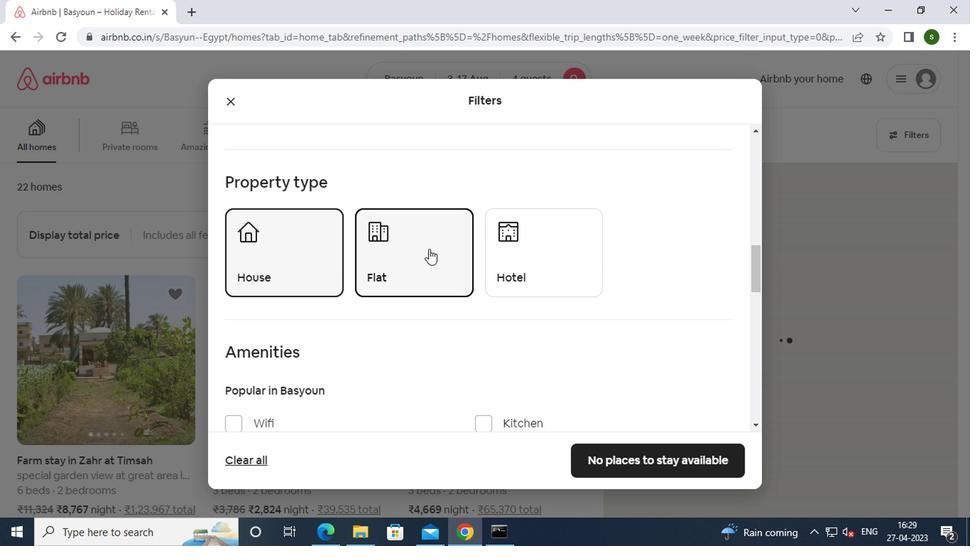 
Action: Mouse scrolled (427, 248) with delta (0, -1)
Screenshot: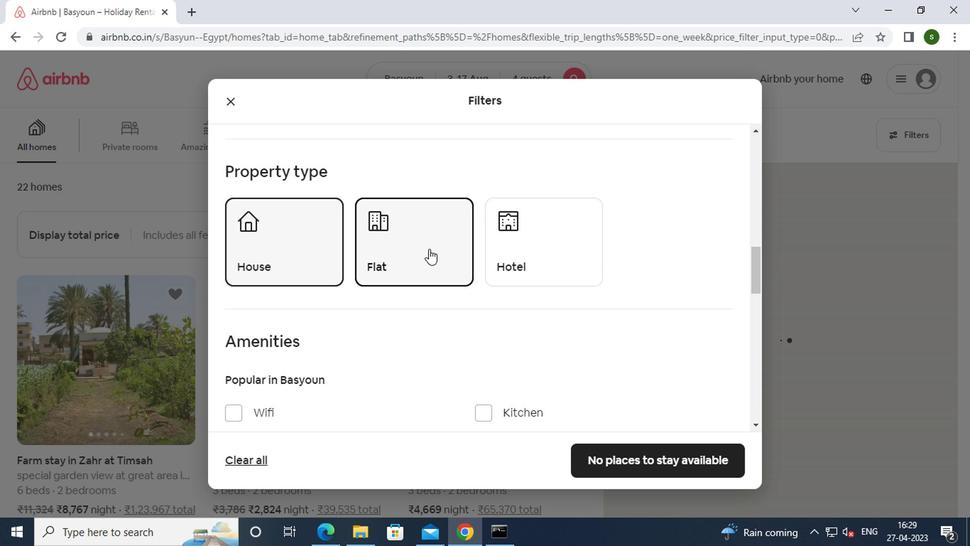 
Action: Mouse scrolled (427, 248) with delta (0, -1)
Screenshot: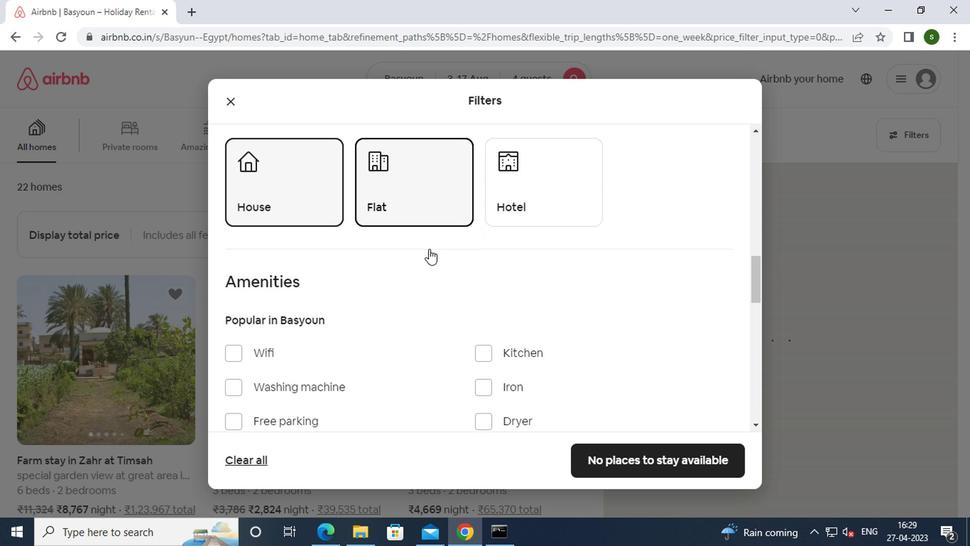 
Action: Mouse scrolled (427, 248) with delta (0, -1)
Screenshot: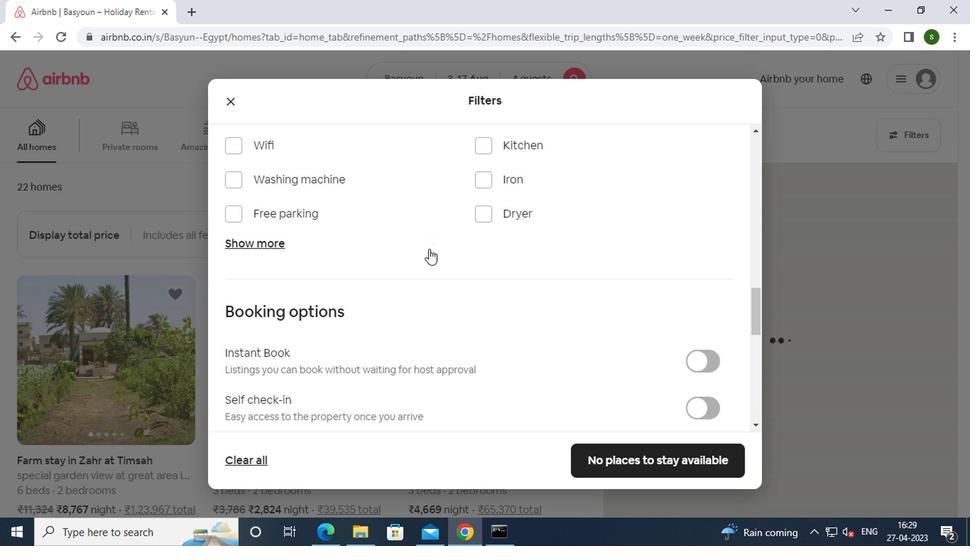 
Action: Mouse scrolled (427, 248) with delta (0, -1)
Screenshot: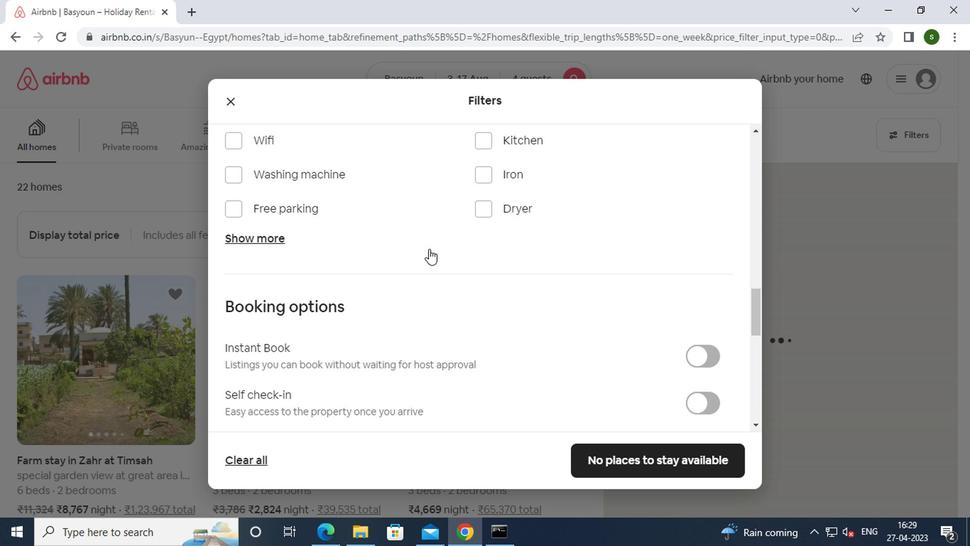 
Action: Mouse moved to (690, 257)
Screenshot: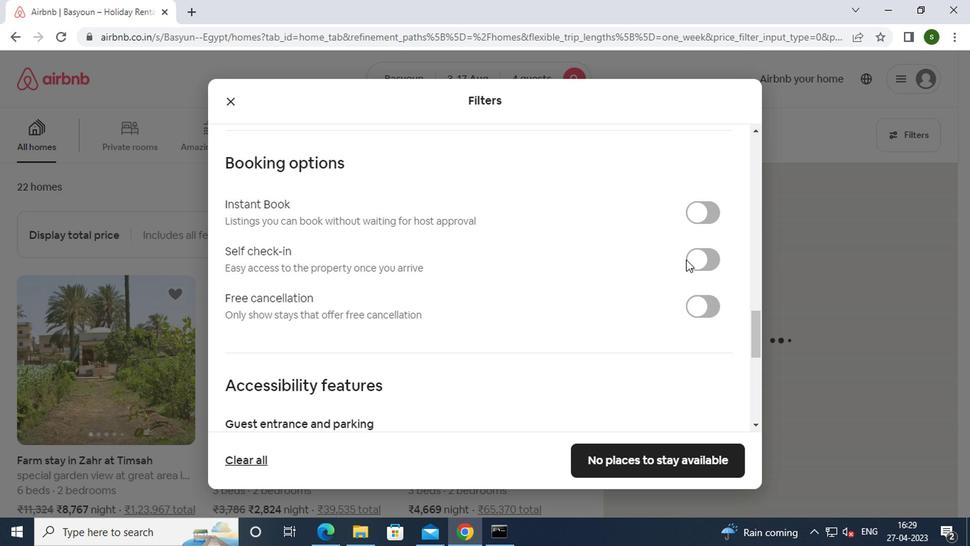 
Action: Mouse pressed left at (690, 257)
Screenshot: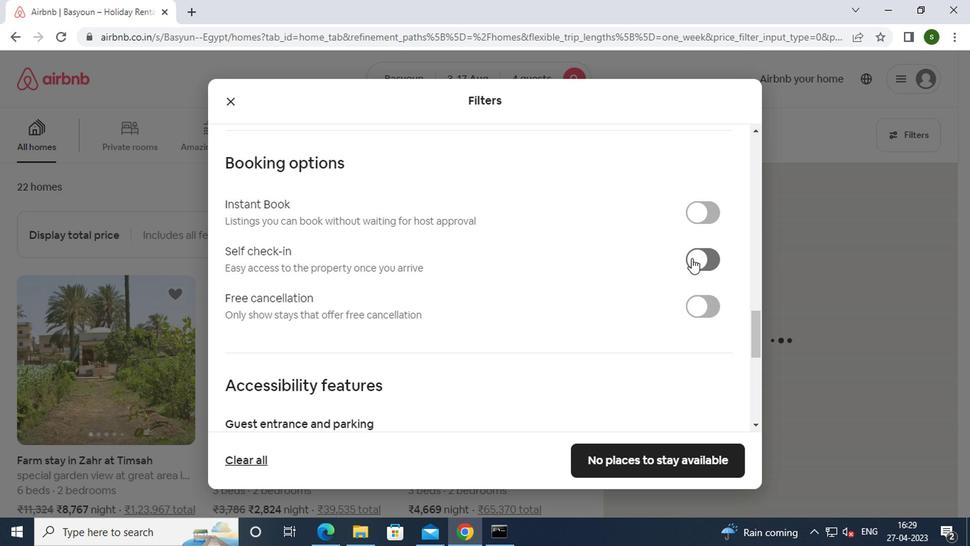 
Action: Mouse moved to (516, 304)
Screenshot: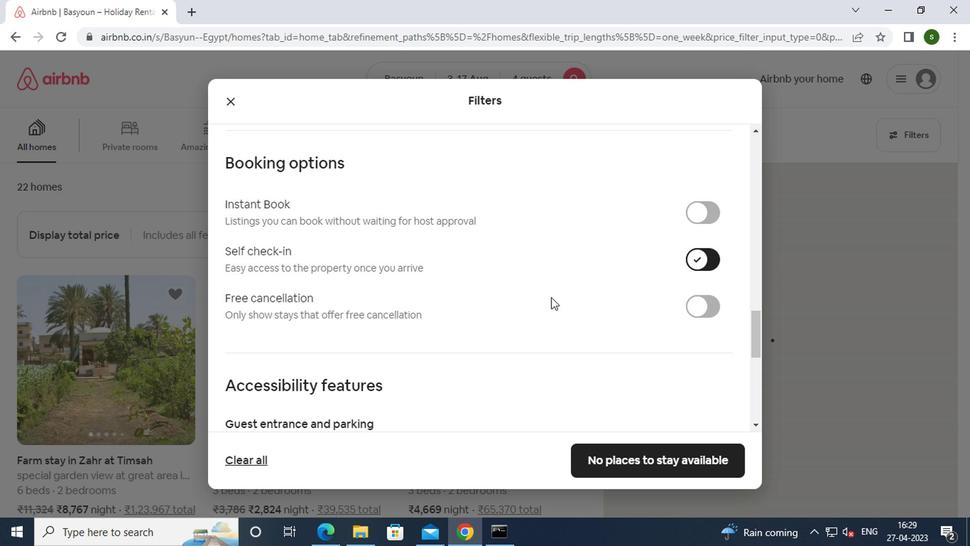 
Action: Mouse scrolled (516, 303) with delta (0, -1)
Screenshot: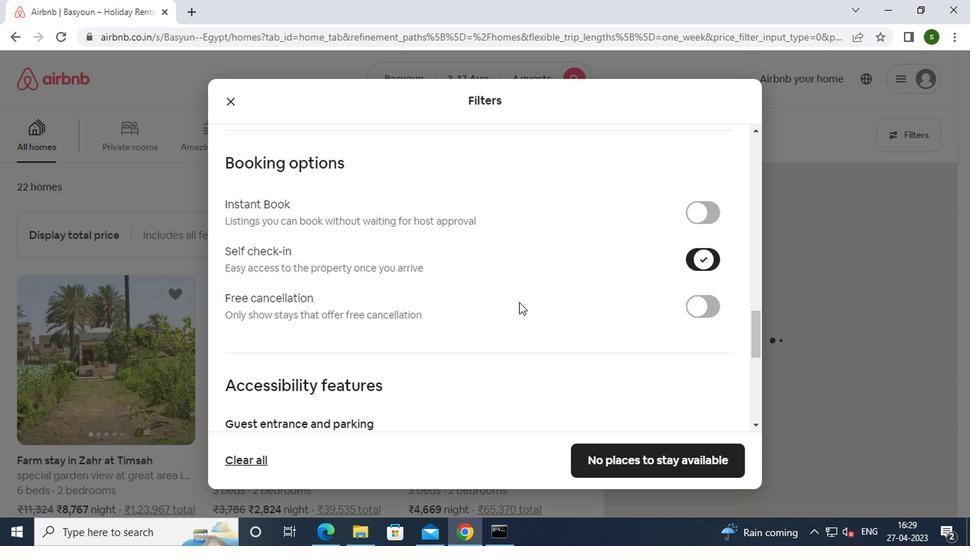 
Action: Mouse scrolled (516, 303) with delta (0, -1)
Screenshot: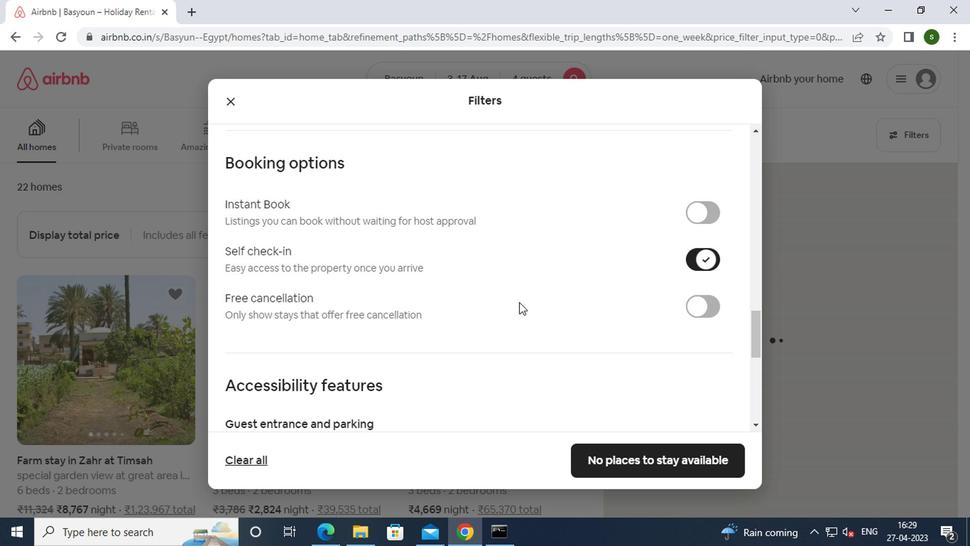 
Action: Mouse scrolled (516, 303) with delta (0, -1)
Screenshot: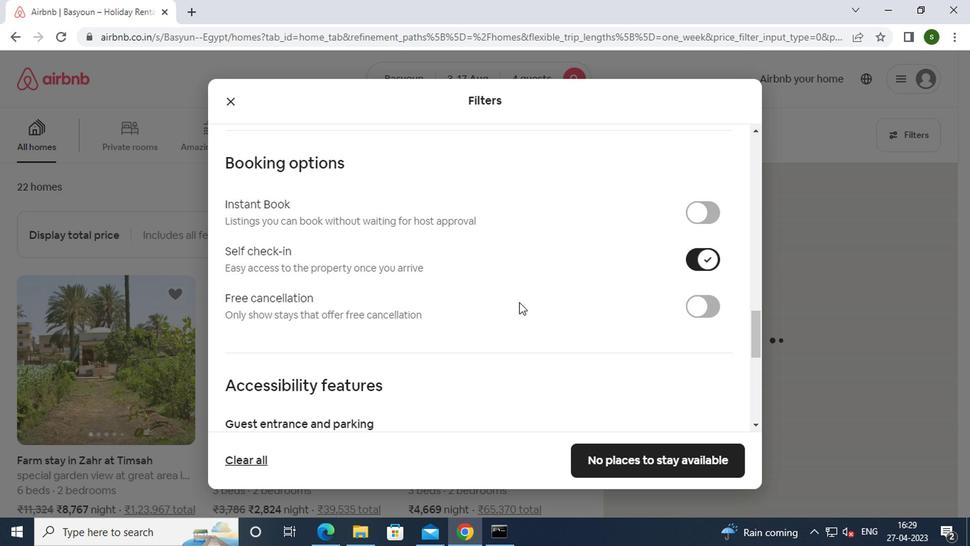 
Action: Mouse scrolled (516, 303) with delta (0, -1)
Screenshot: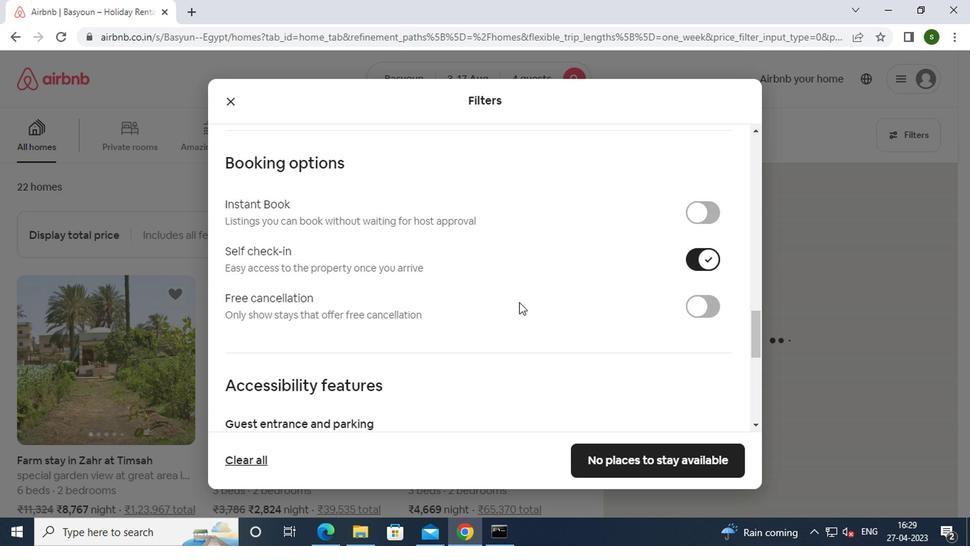 
Action: Mouse scrolled (516, 303) with delta (0, -1)
Screenshot: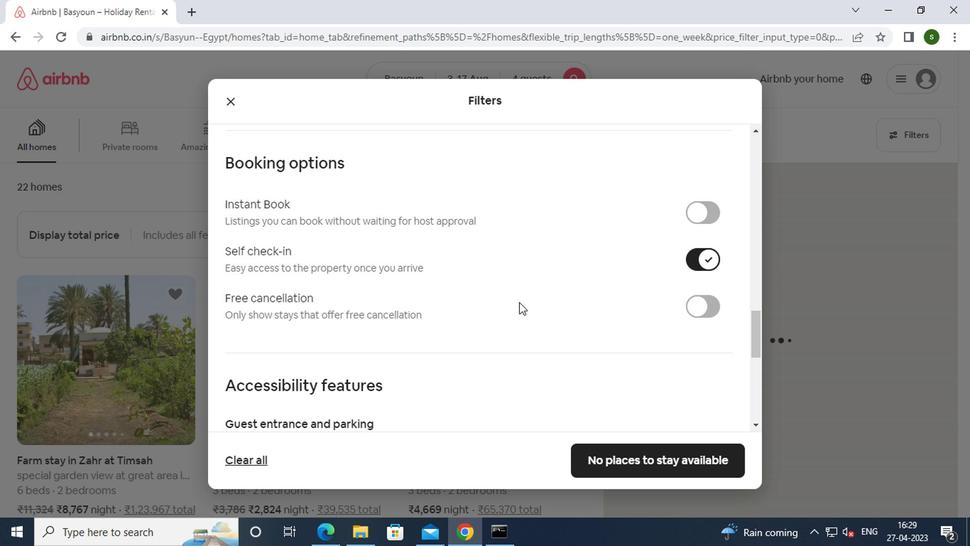 
Action: Mouse scrolled (516, 303) with delta (0, -1)
Screenshot: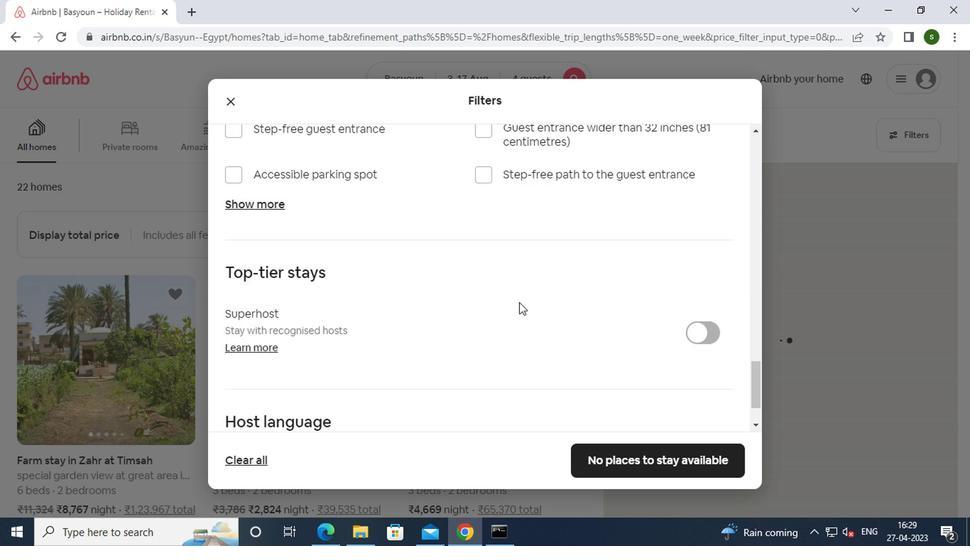 
Action: Mouse scrolled (516, 303) with delta (0, -1)
Screenshot: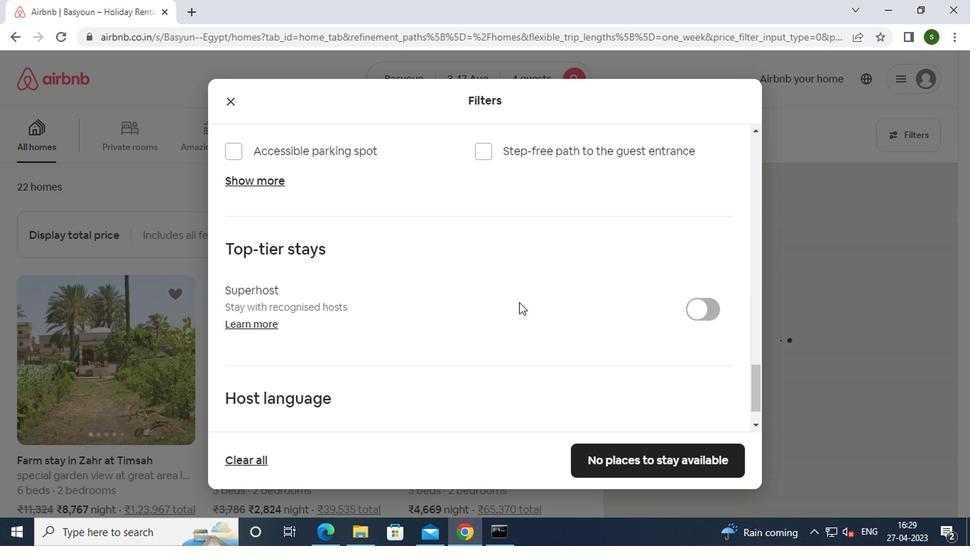 
Action: Mouse scrolled (516, 303) with delta (0, -1)
Screenshot: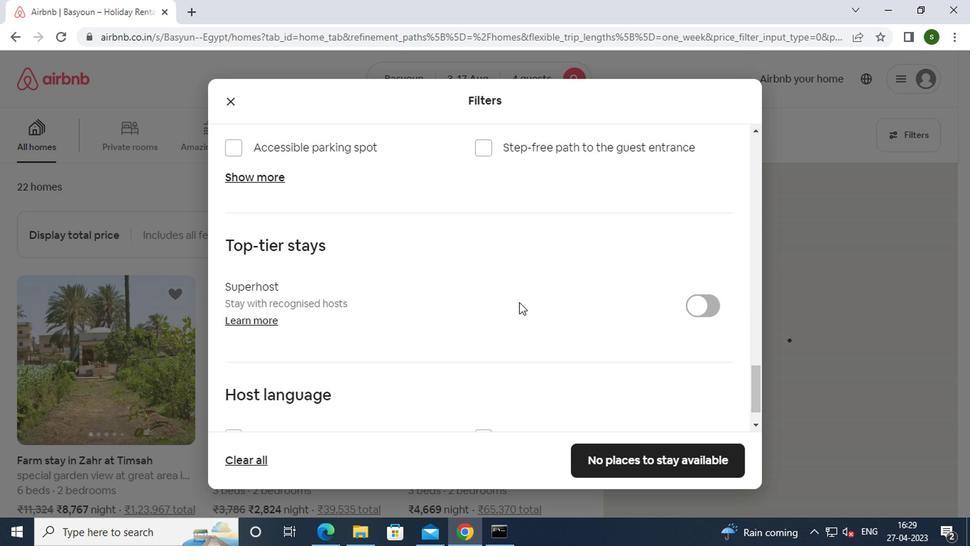 
Action: Mouse scrolled (516, 303) with delta (0, -1)
Screenshot: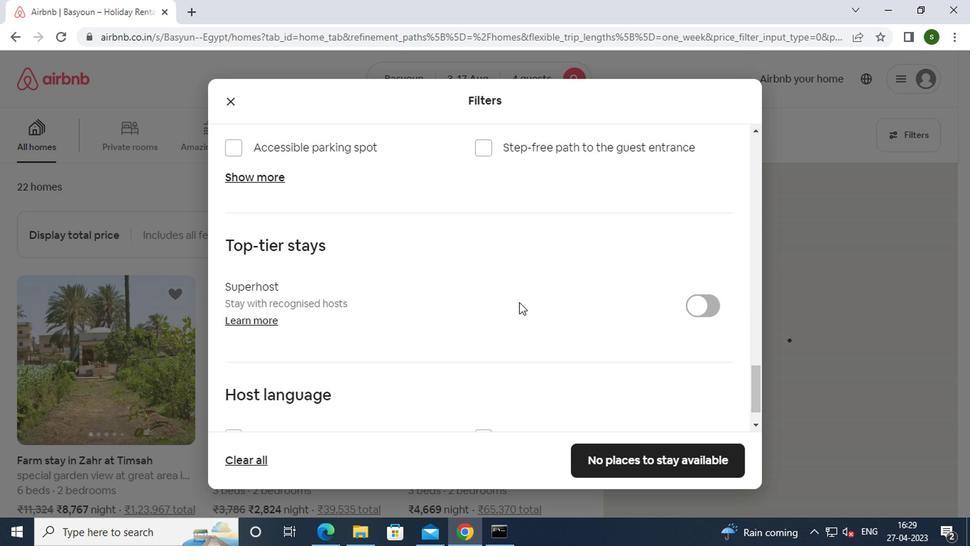 
Action: Mouse moved to (265, 395)
Screenshot: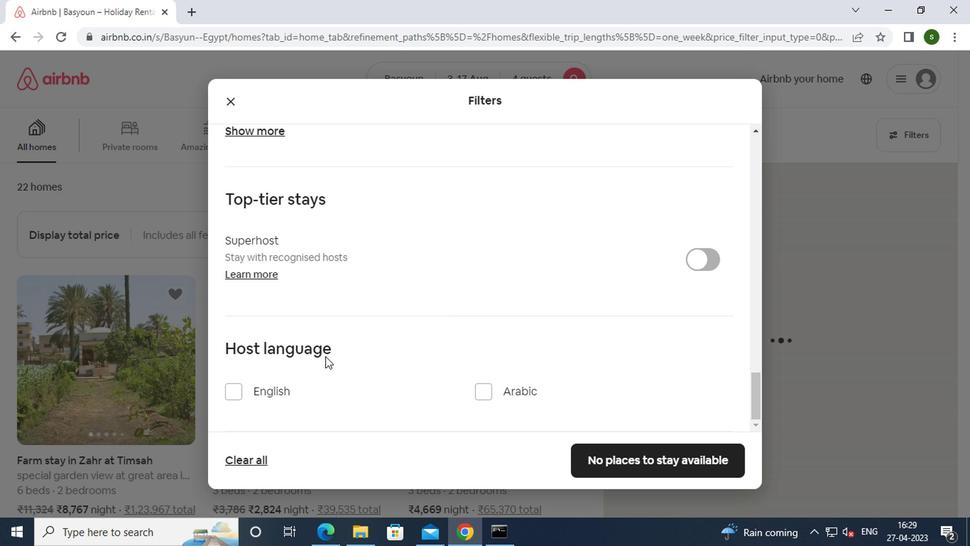 
Action: Mouse pressed left at (265, 395)
Screenshot: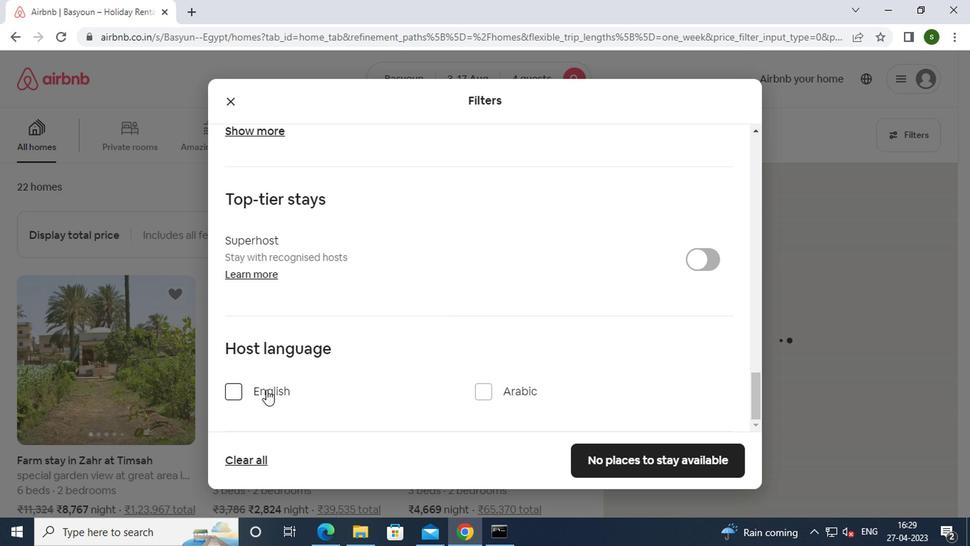 
Action: Mouse moved to (582, 461)
Screenshot: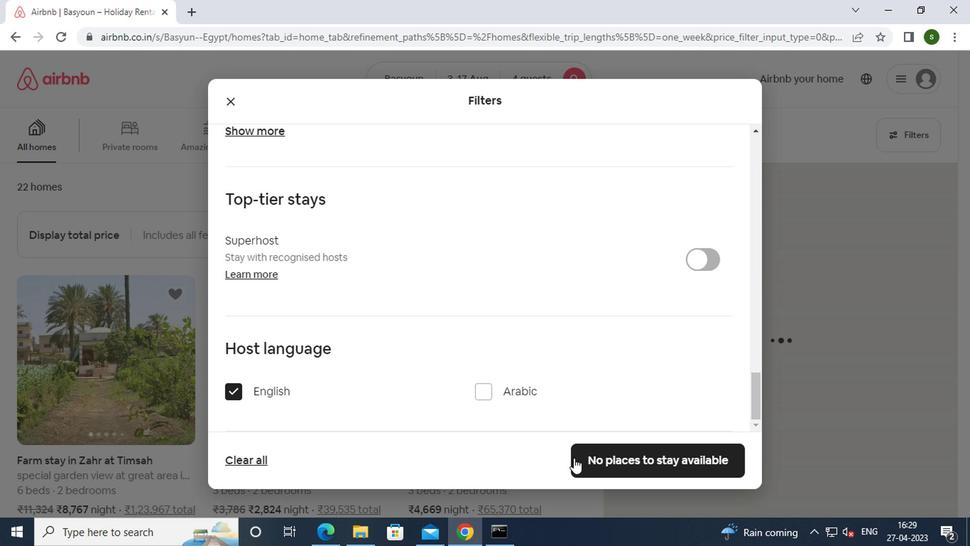 
Action: Mouse pressed left at (582, 461)
Screenshot: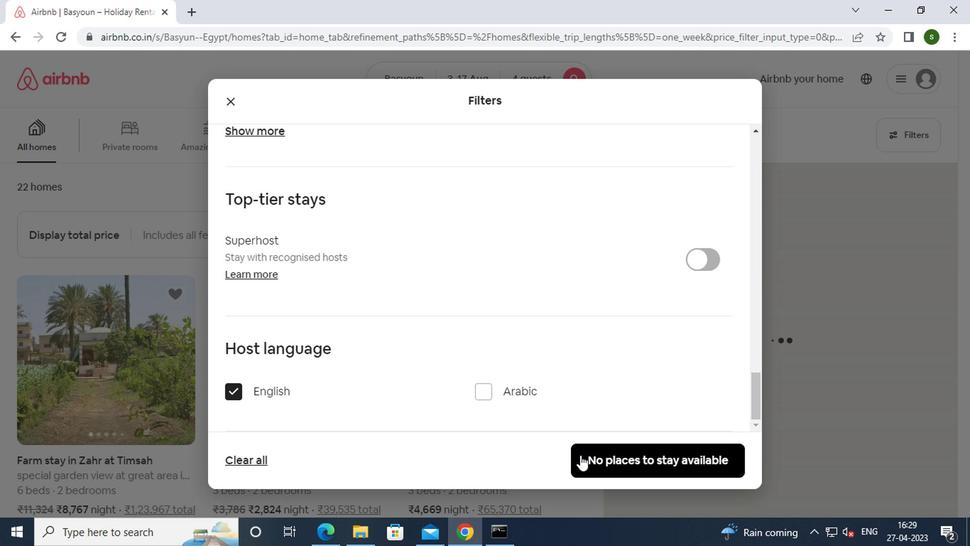 
Action: Mouse moved to (551, 426)
Screenshot: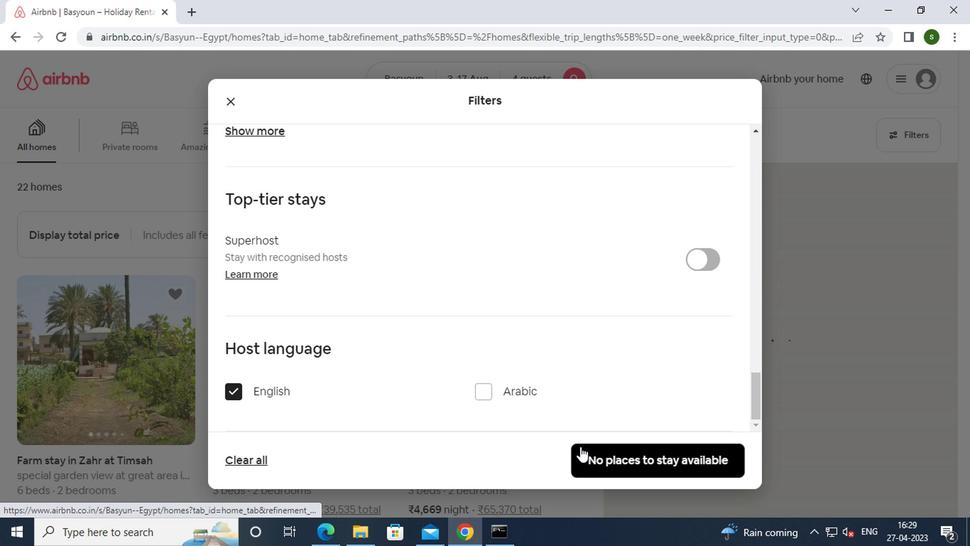 
